 Task: Create a due date automation trigger when advanced on, 2 days after a card is due add fields without custom field "Resume" set to a number greater than 1 and lower than 10 at 11:00 AM.
Action: Mouse moved to (994, 294)
Screenshot: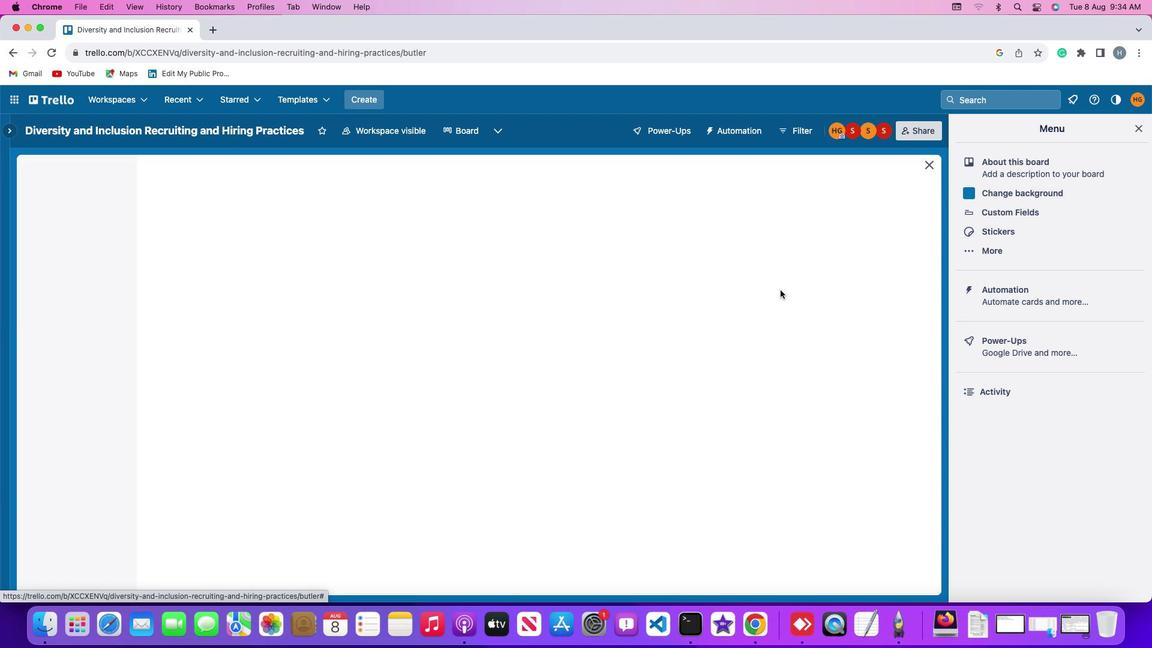 
Action: Mouse pressed left at (994, 294)
Screenshot: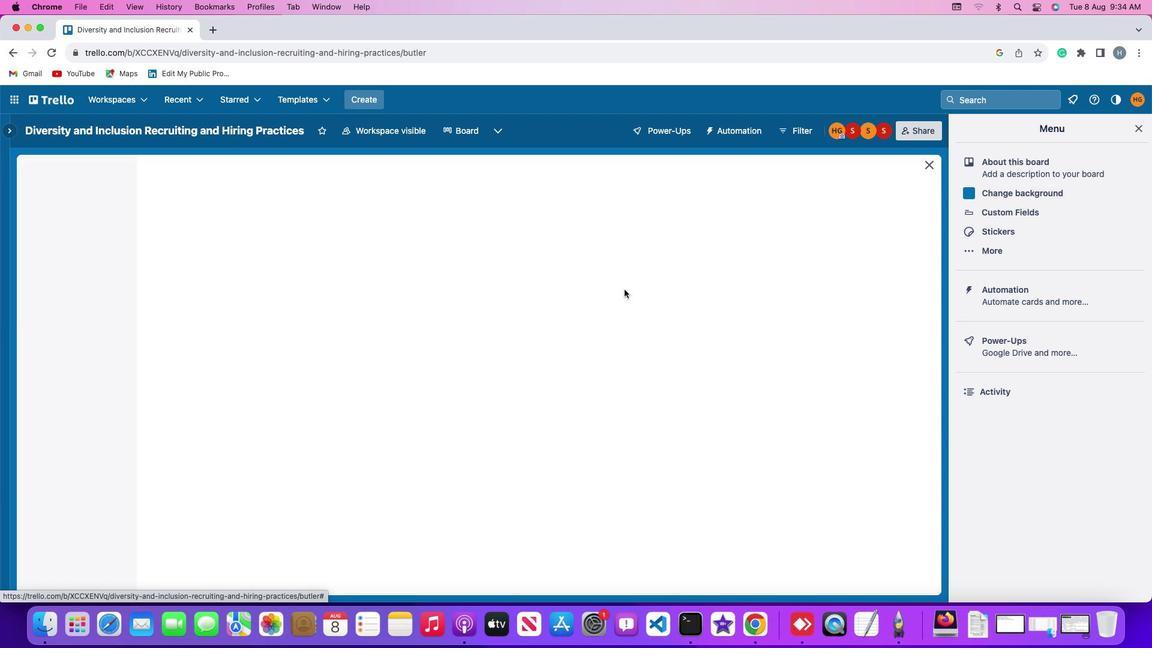 
Action: Mouse pressed left at (994, 294)
Screenshot: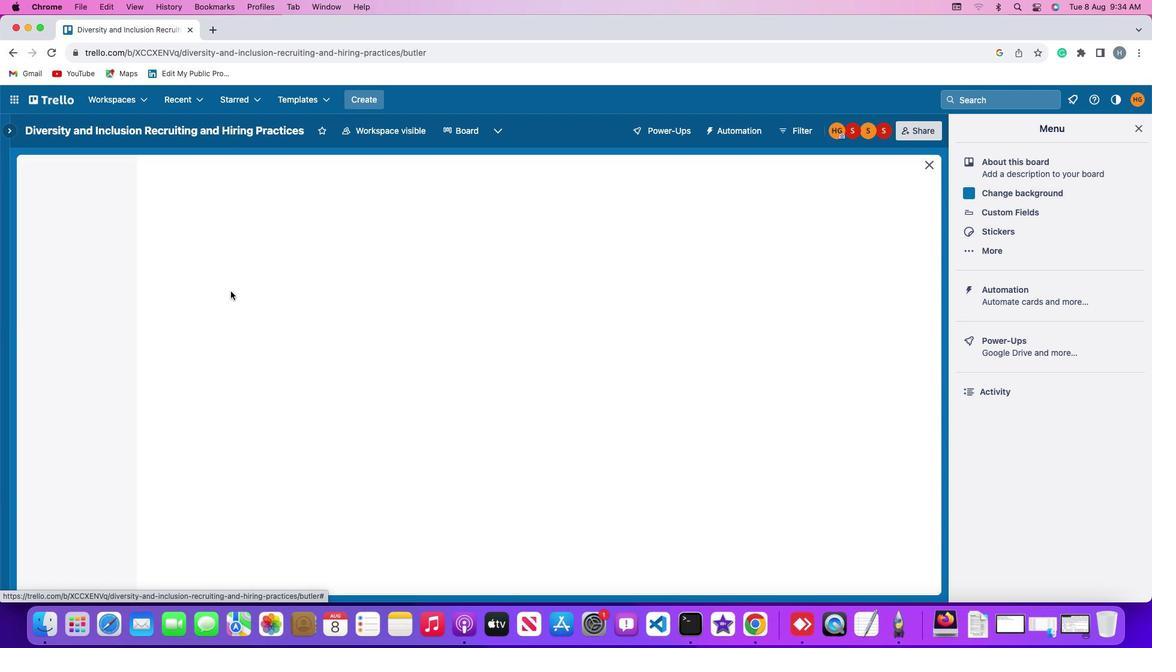
Action: Mouse moved to (78, 277)
Screenshot: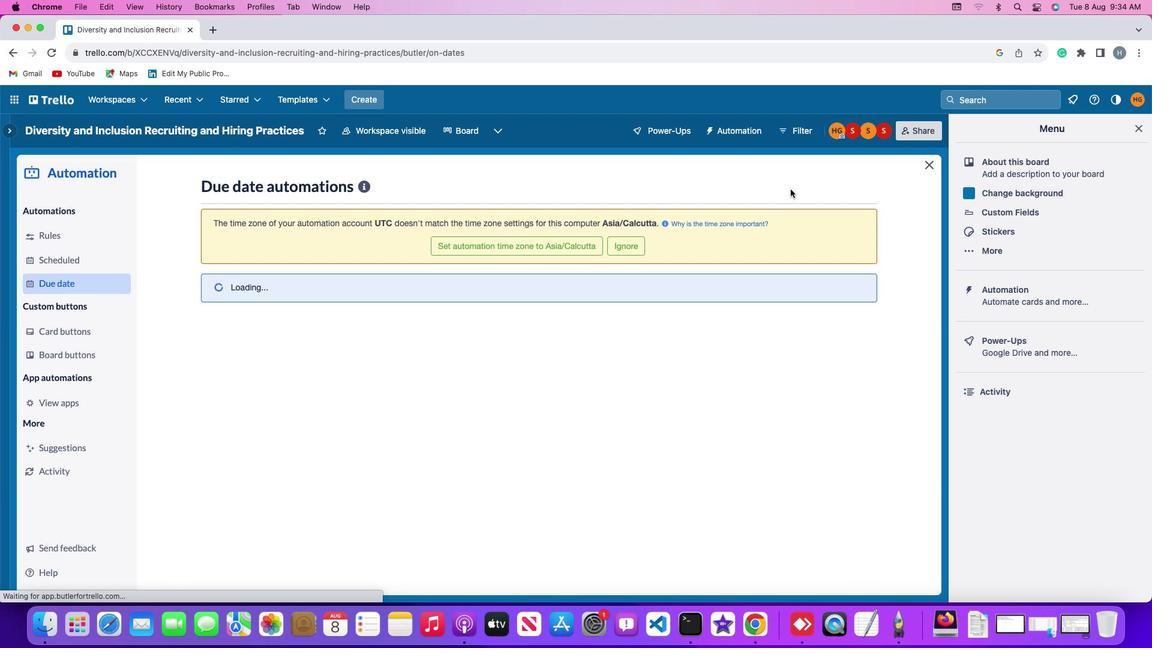 
Action: Mouse pressed left at (78, 277)
Screenshot: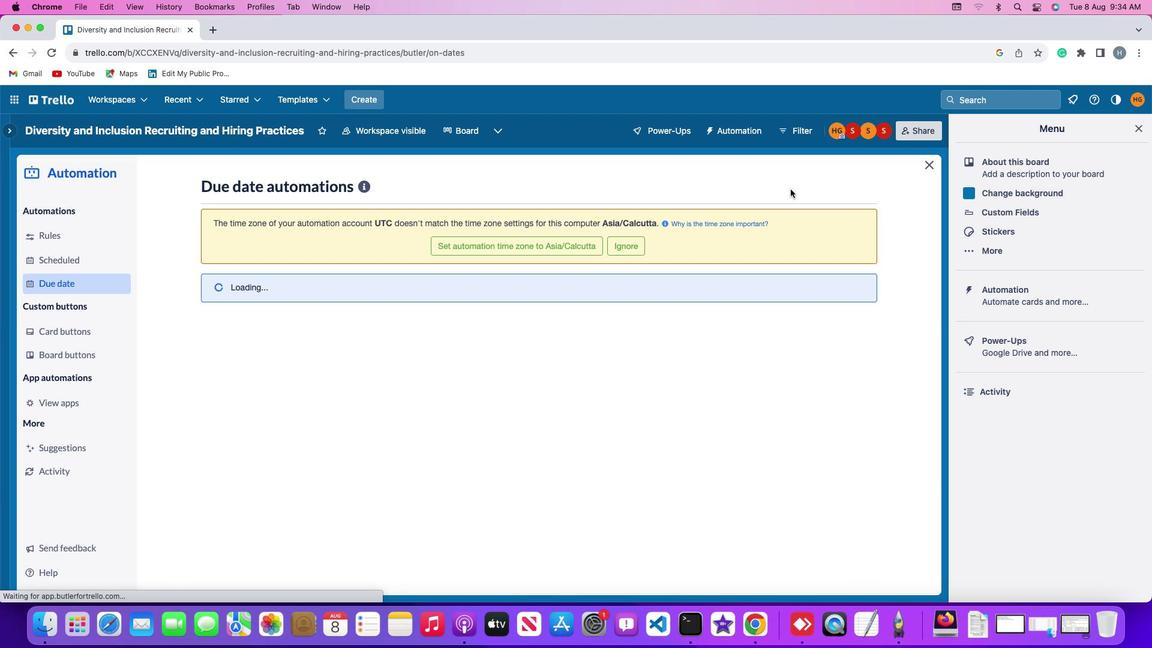 
Action: Mouse moved to (788, 181)
Screenshot: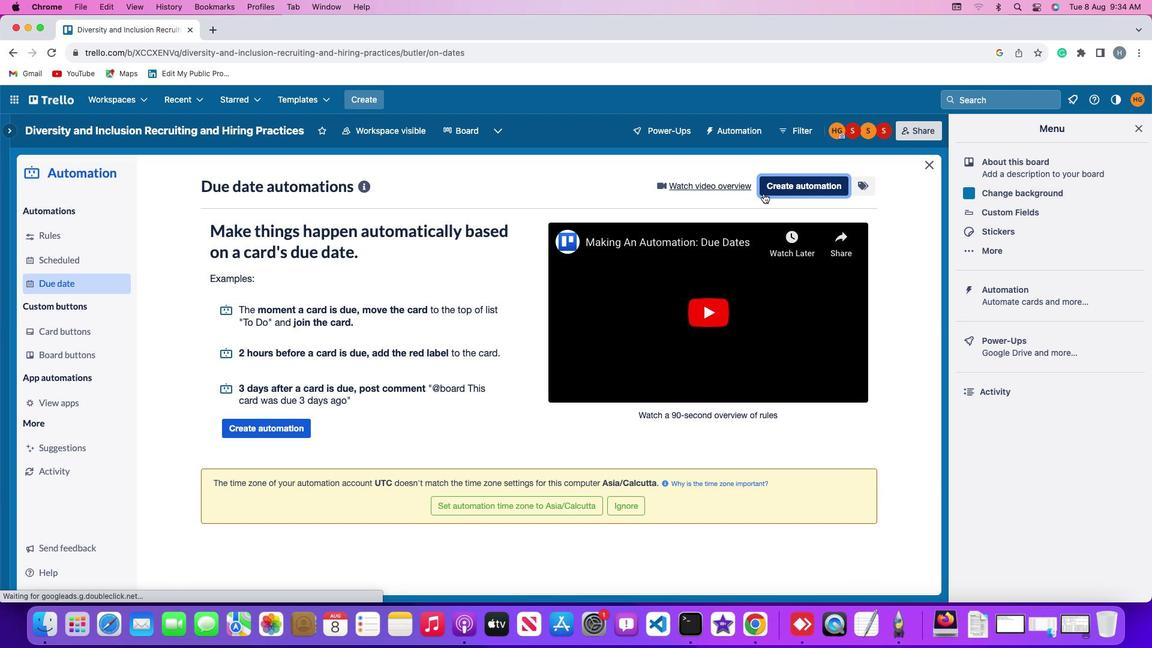 
Action: Mouse pressed left at (788, 181)
Screenshot: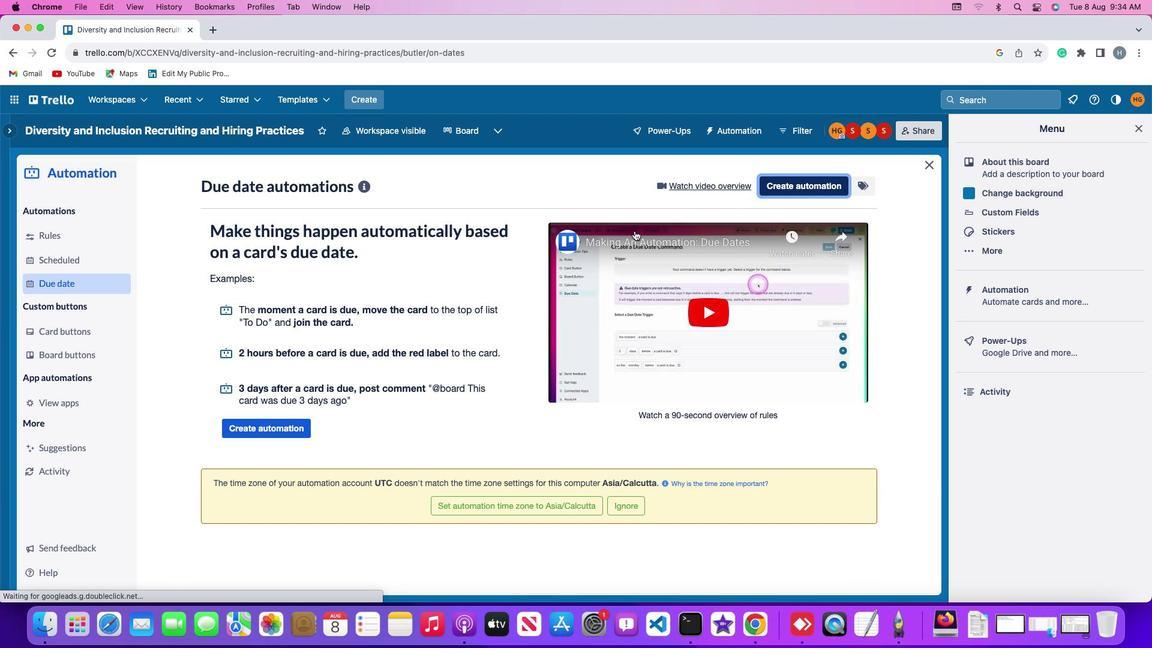 
Action: Mouse moved to (519, 291)
Screenshot: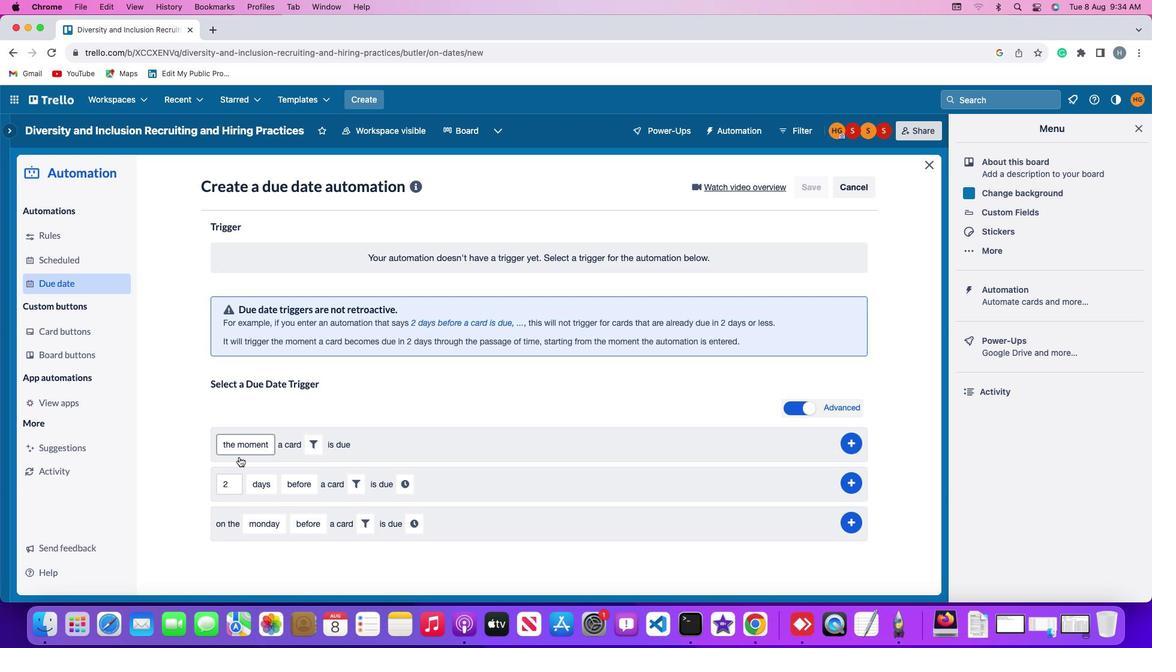 
Action: Mouse pressed left at (519, 291)
Screenshot: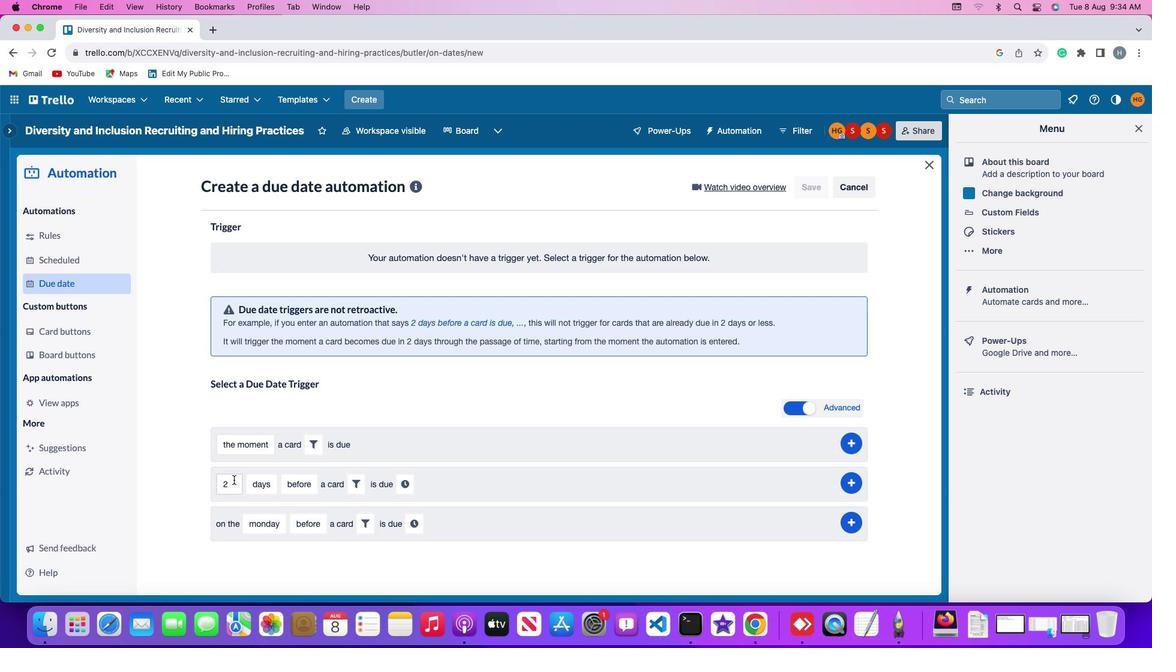 
Action: Mouse moved to (231, 480)
Screenshot: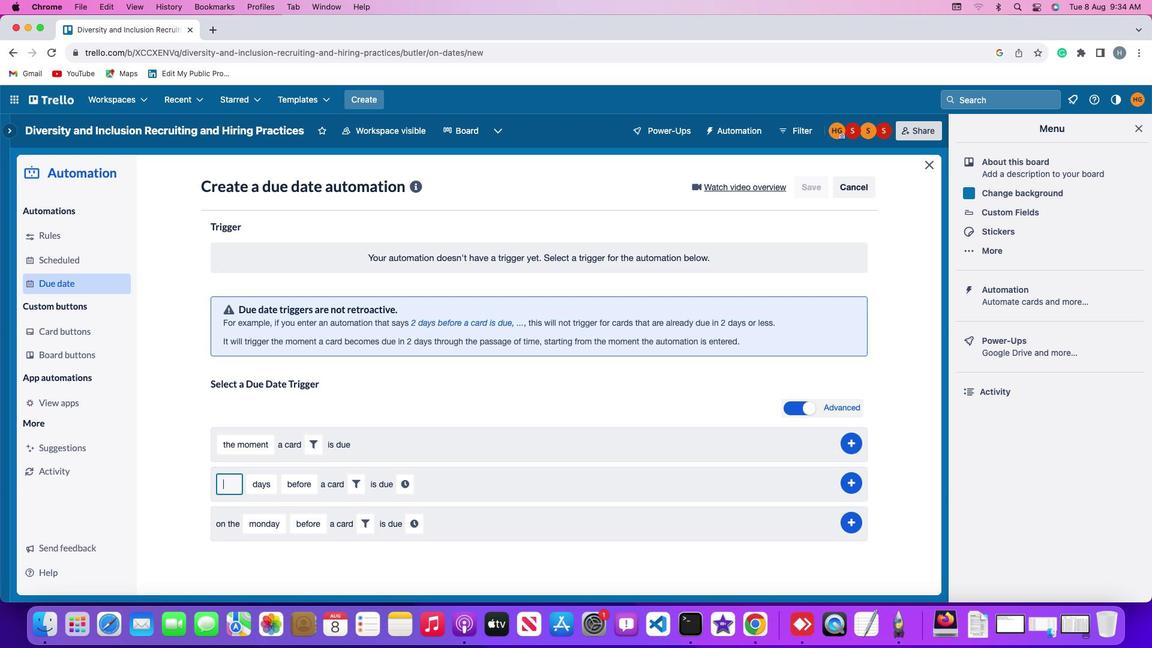 
Action: Mouse pressed left at (231, 480)
Screenshot: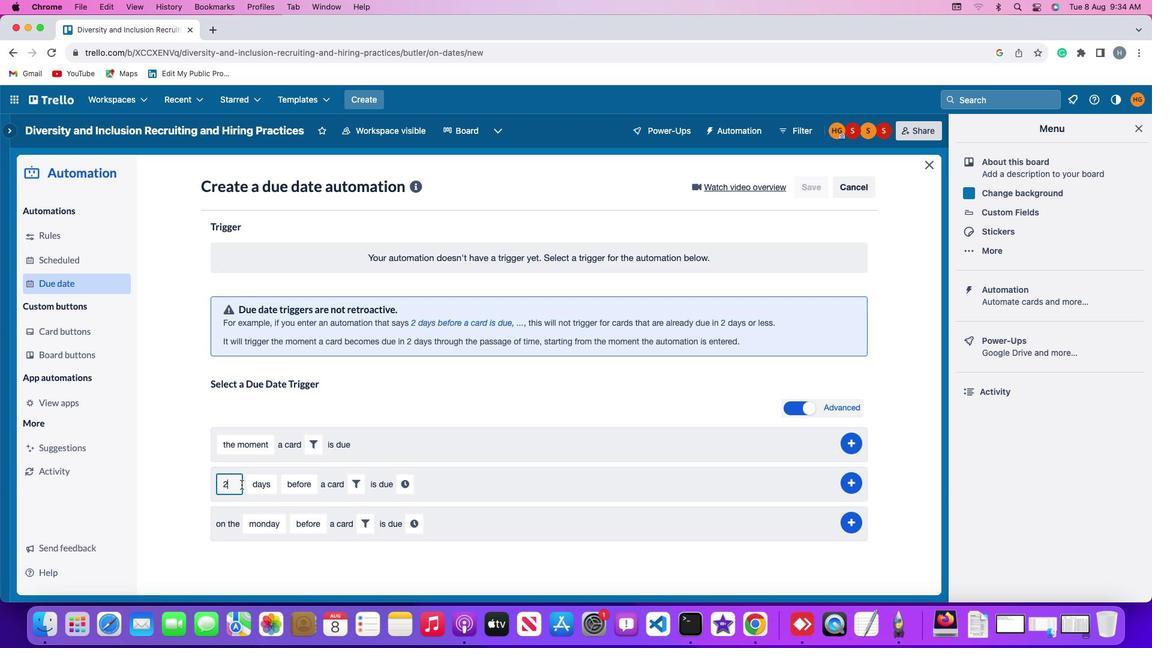 
Action: Mouse moved to (231, 480)
Screenshot: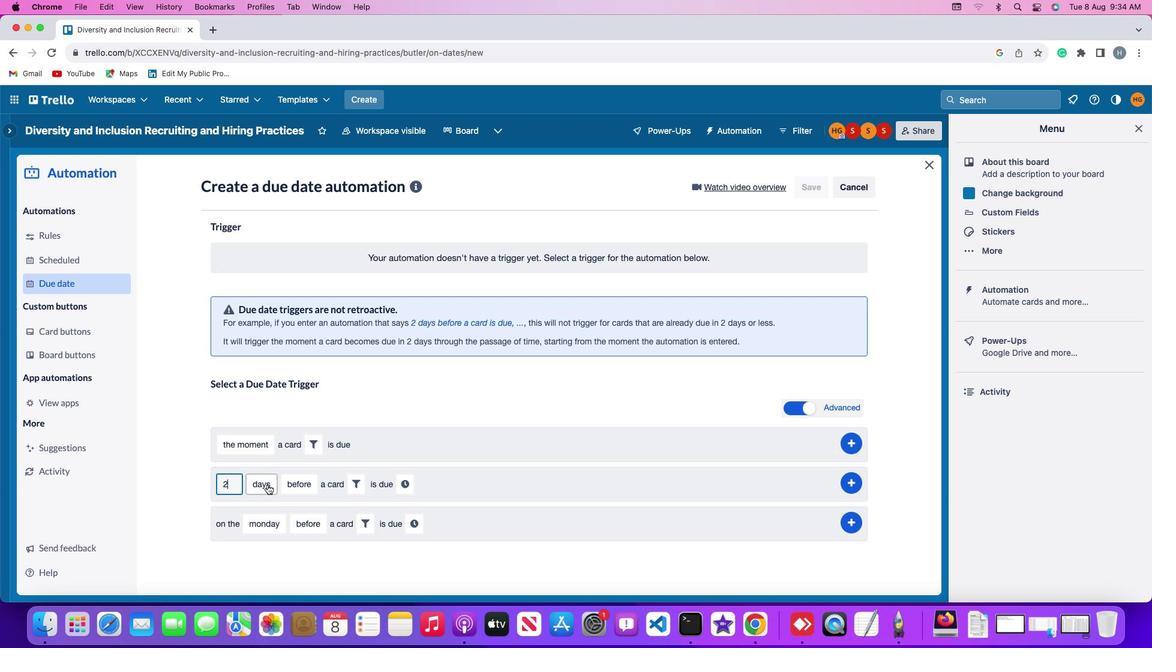 
Action: Key pressed Key.backspace'2'
Screenshot: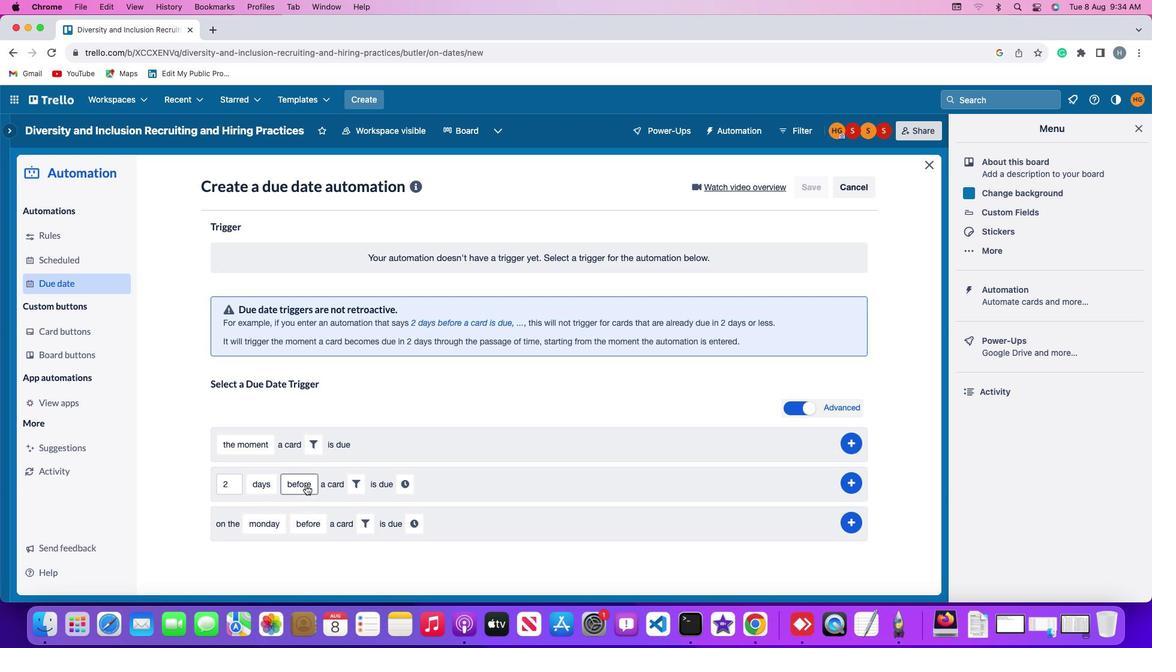 
Action: Mouse moved to (265, 481)
Screenshot: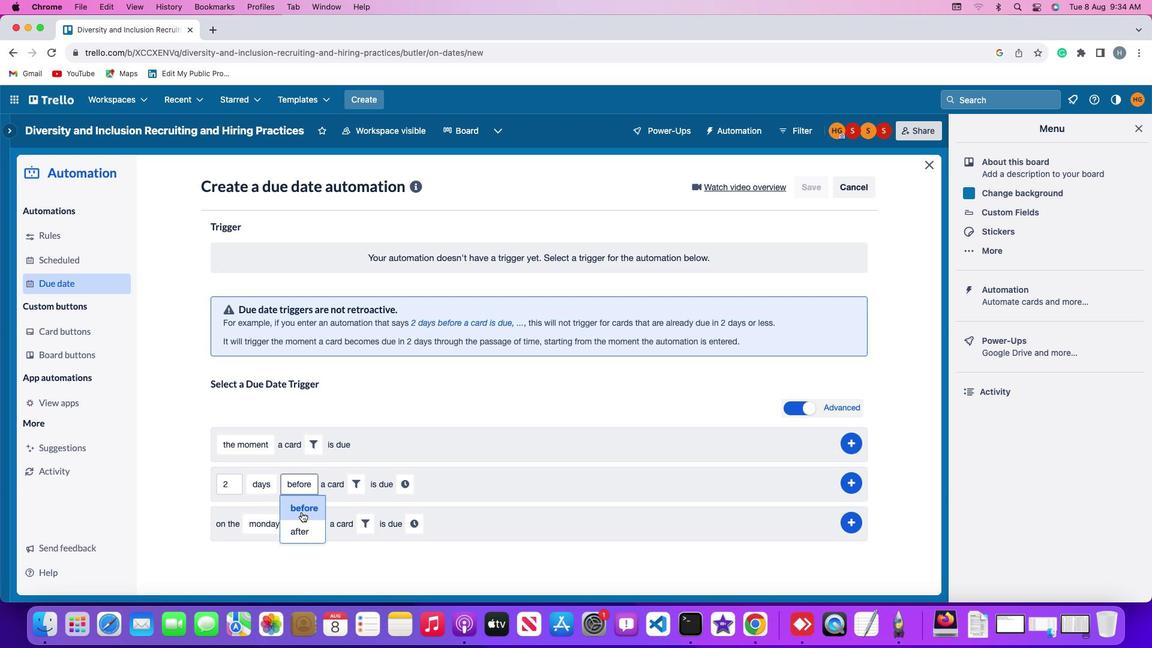 
Action: Mouse pressed left at (265, 481)
Screenshot: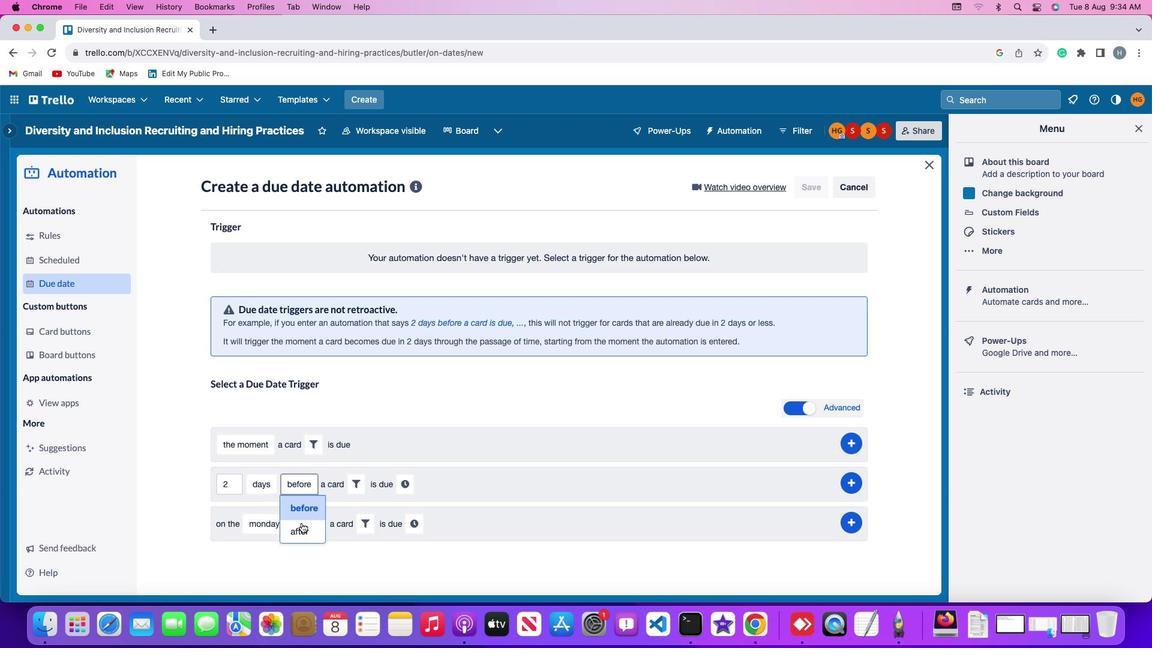 
Action: Mouse moved to (262, 503)
Screenshot: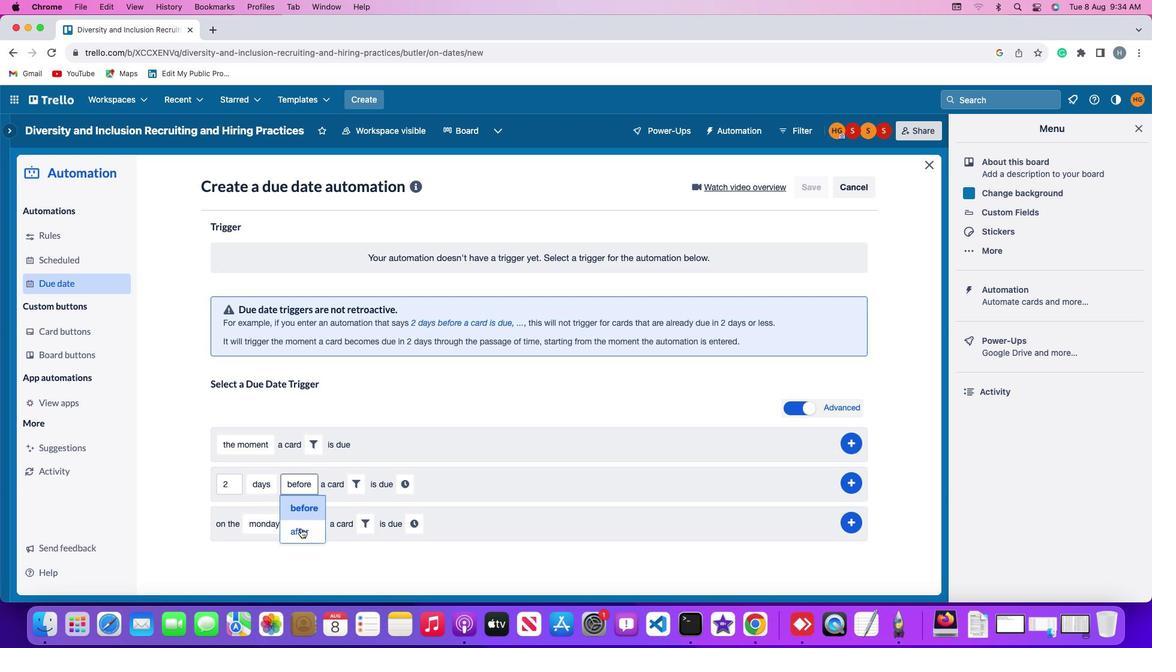
Action: Mouse pressed left at (262, 503)
Screenshot: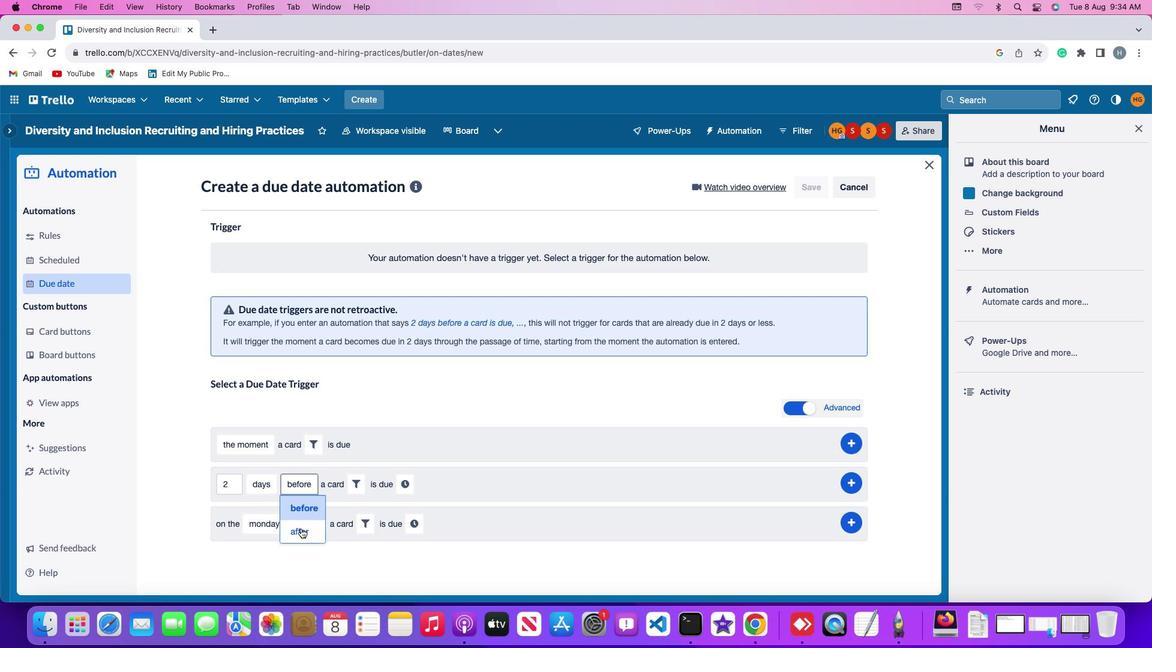 
Action: Mouse moved to (303, 482)
Screenshot: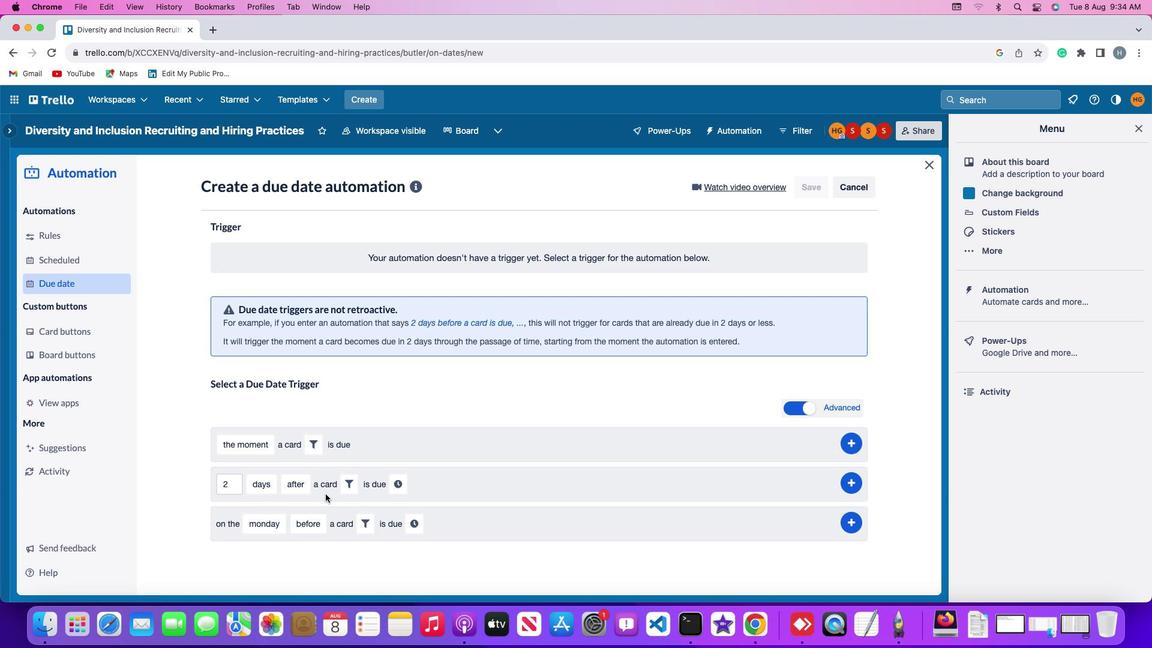 
Action: Mouse pressed left at (303, 482)
Screenshot: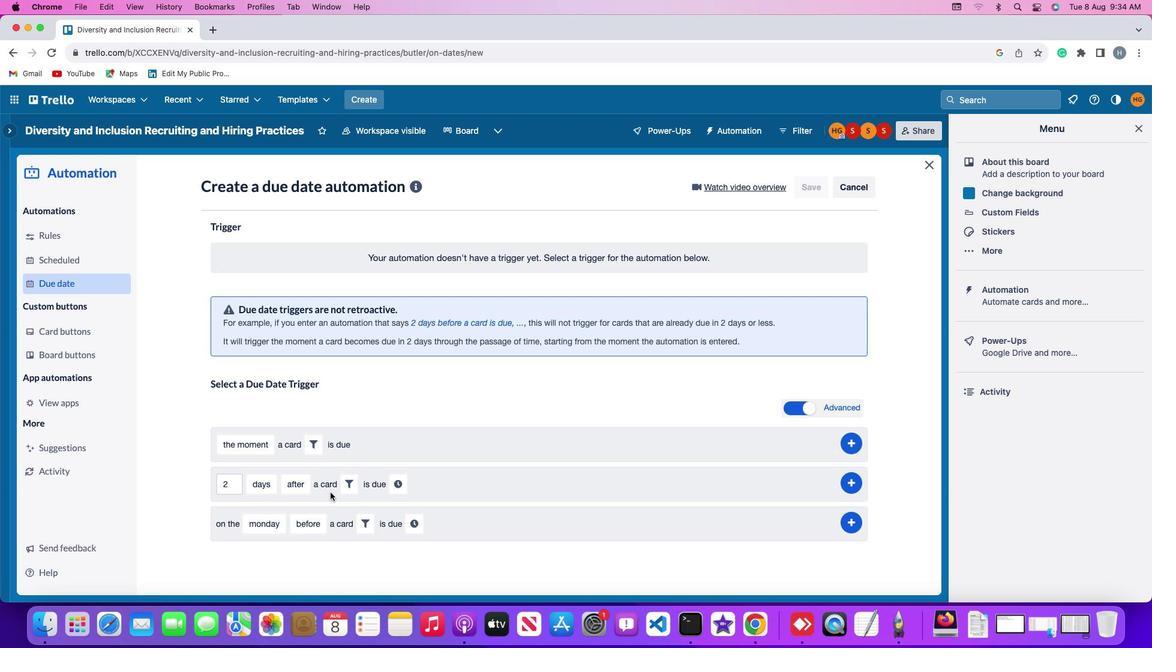 
Action: Mouse moved to (297, 525)
Screenshot: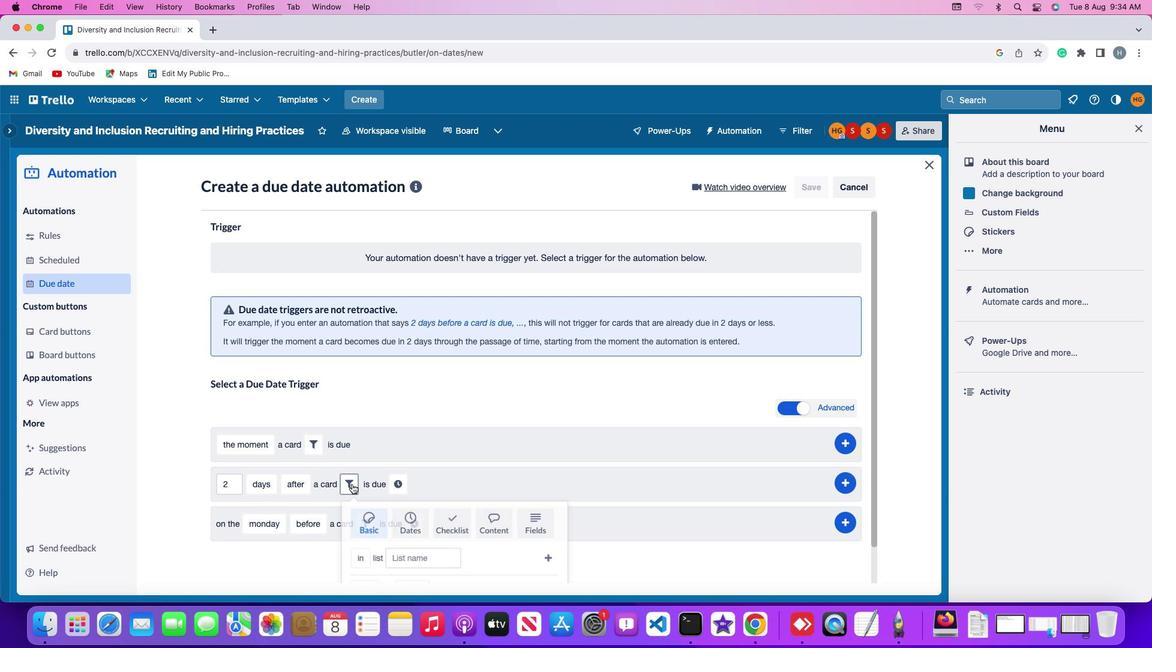 
Action: Mouse pressed left at (297, 525)
Screenshot: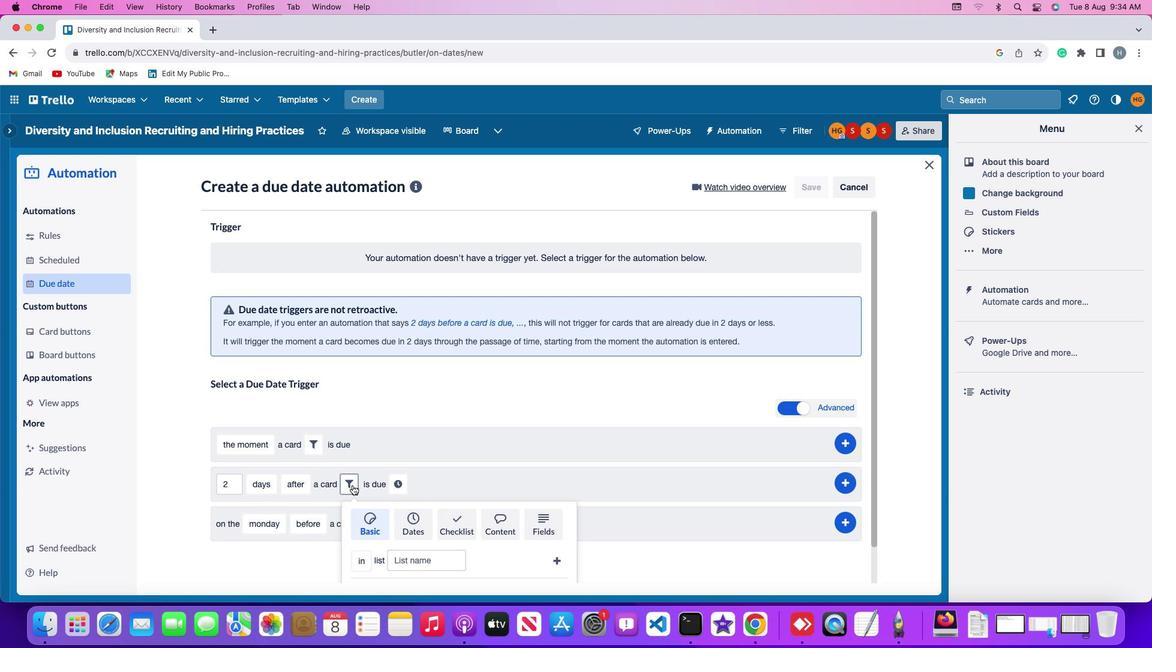 
Action: Mouse moved to (348, 481)
Screenshot: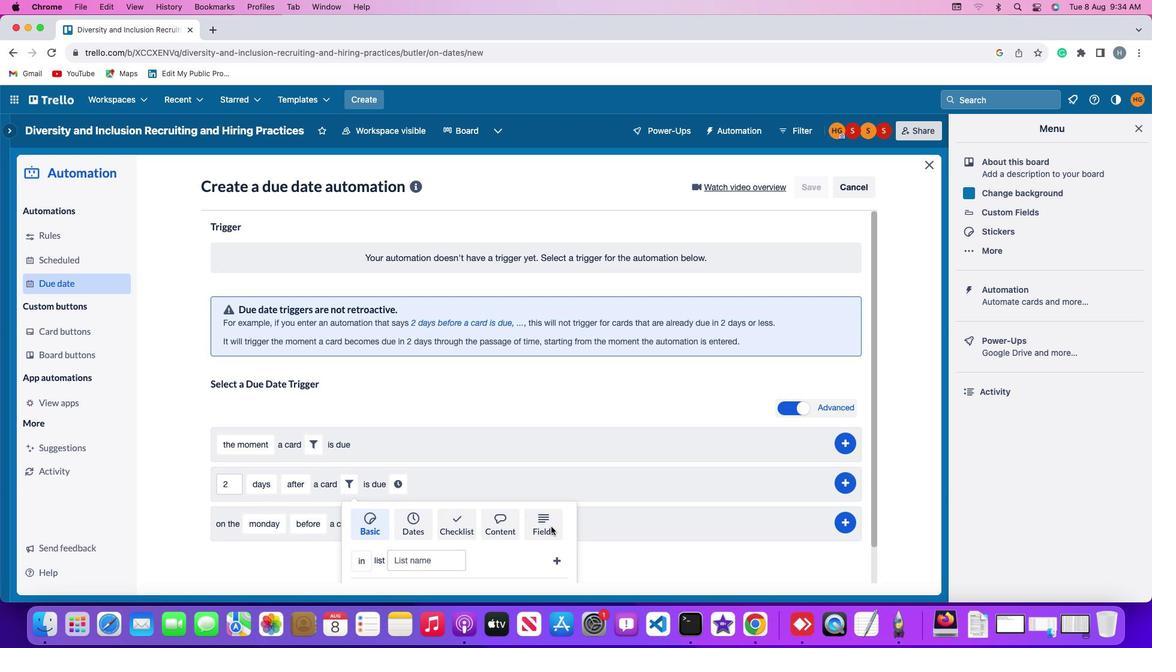 
Action: Mouse pressed left at (348, 481)
Screenshot: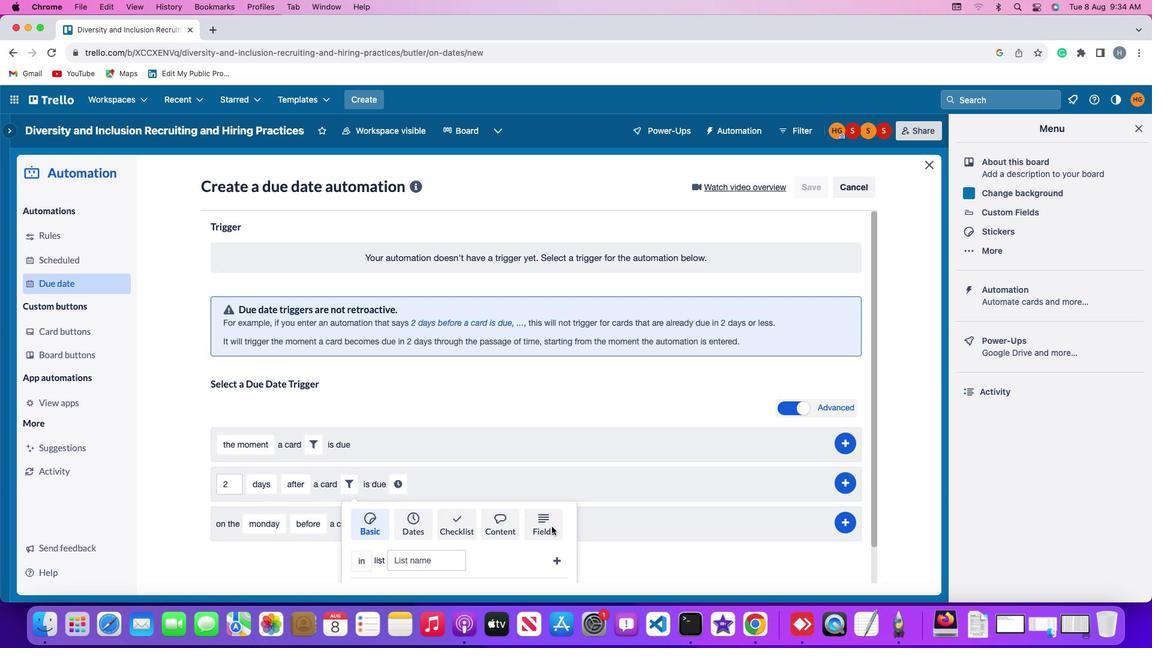 
Action: Mouse moved to (548, 524)
Screenshot: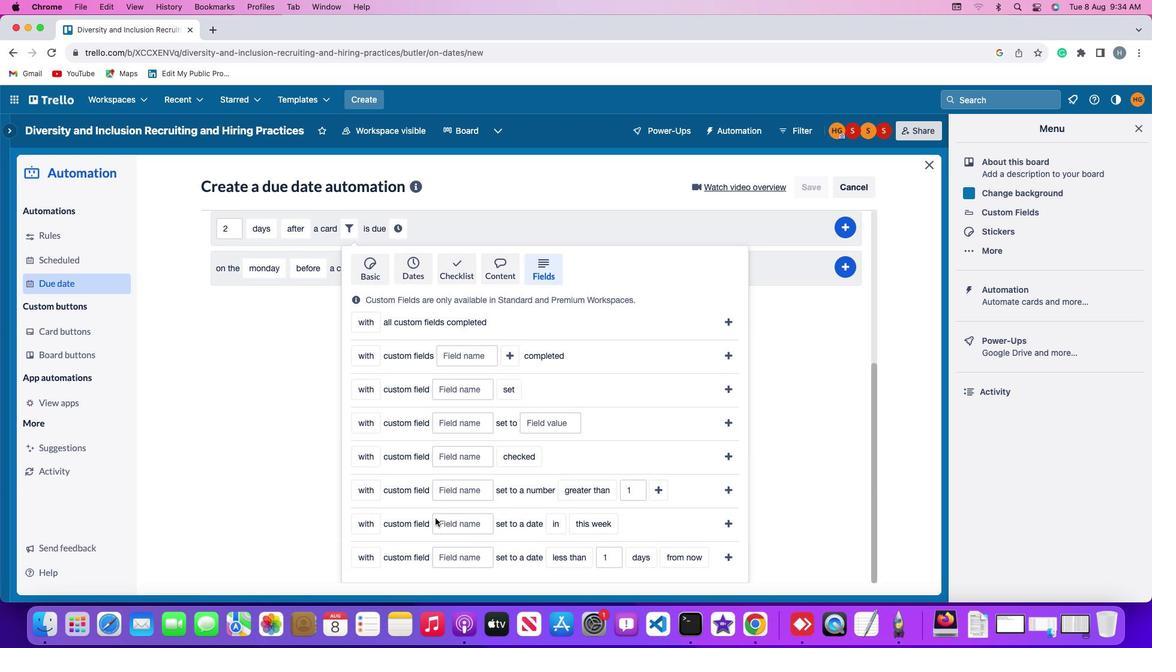 
Action: Mouse pressed left at (548, 524)
Screenshot: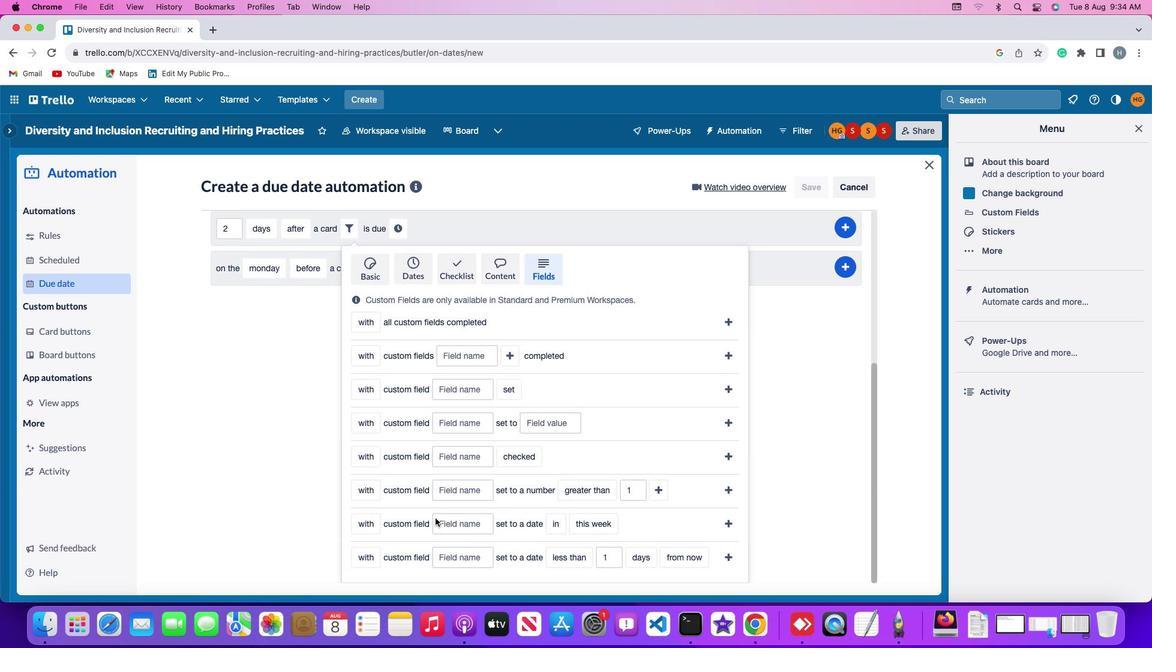 
Action: Mouse moved to (432, 516)
Screenshot: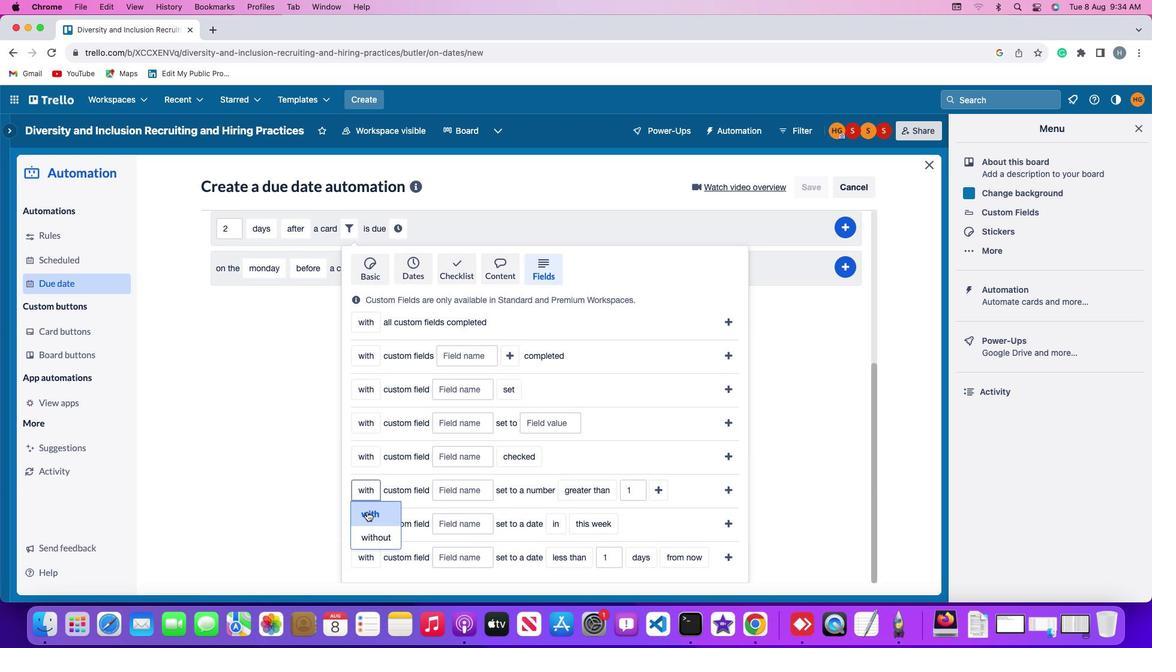 
Action: Mouse scrolled (432, 516) with delta (-2, -3)
Screenshot: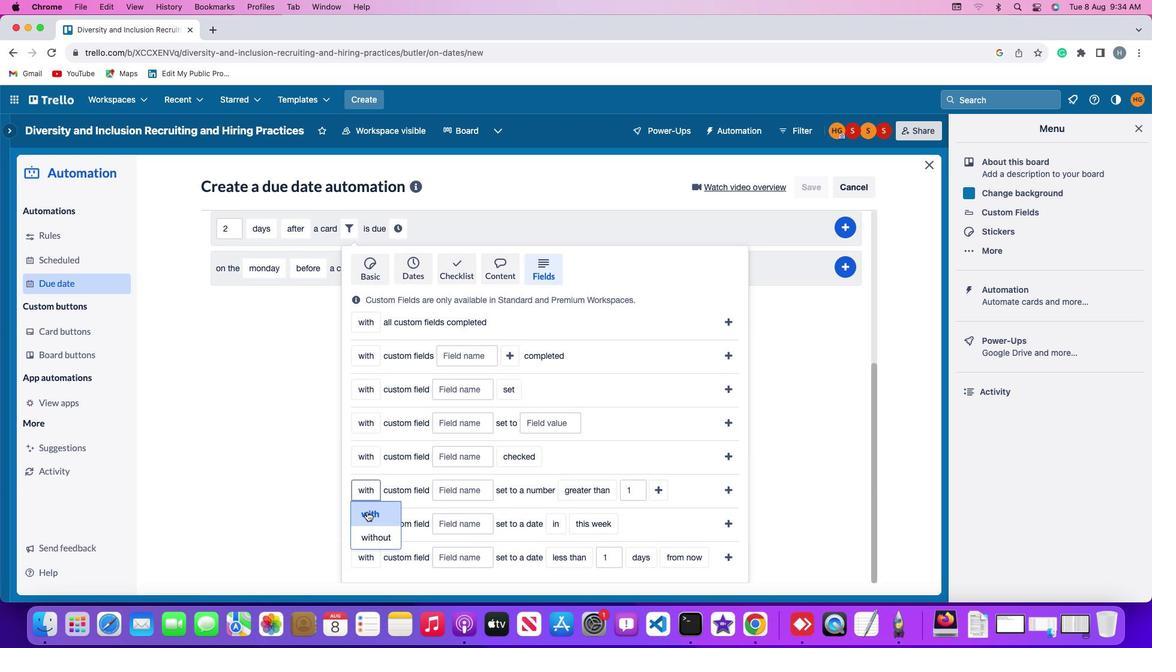 
Action: Mouse moved to (432, 515)
Screenshot: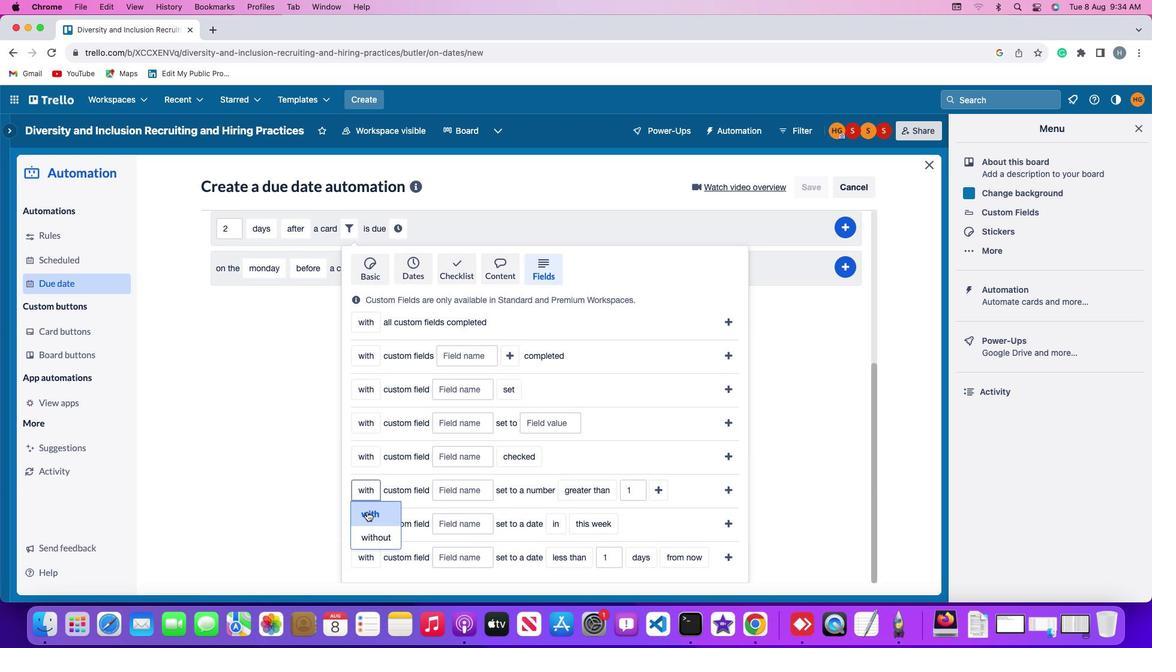 
Action: Mouse scrolled (432, 515) with delta (-2, -3)
Screenshot: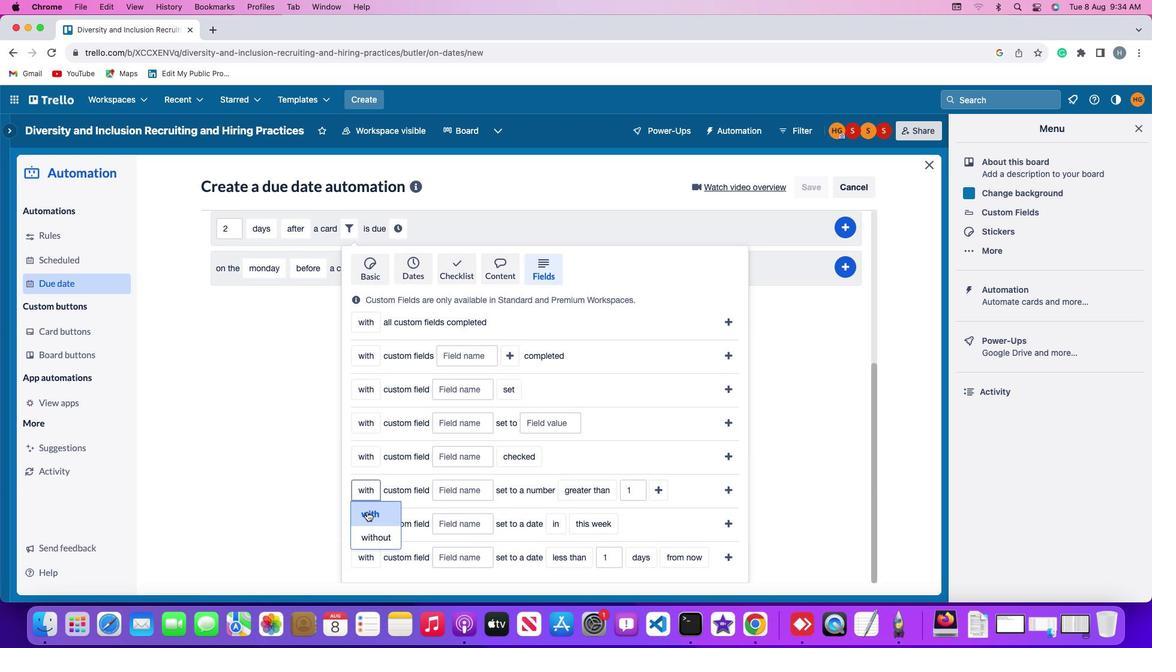 
Action: Mouse scrolled (432, 515) with delta (-2, -4)
Screenshot: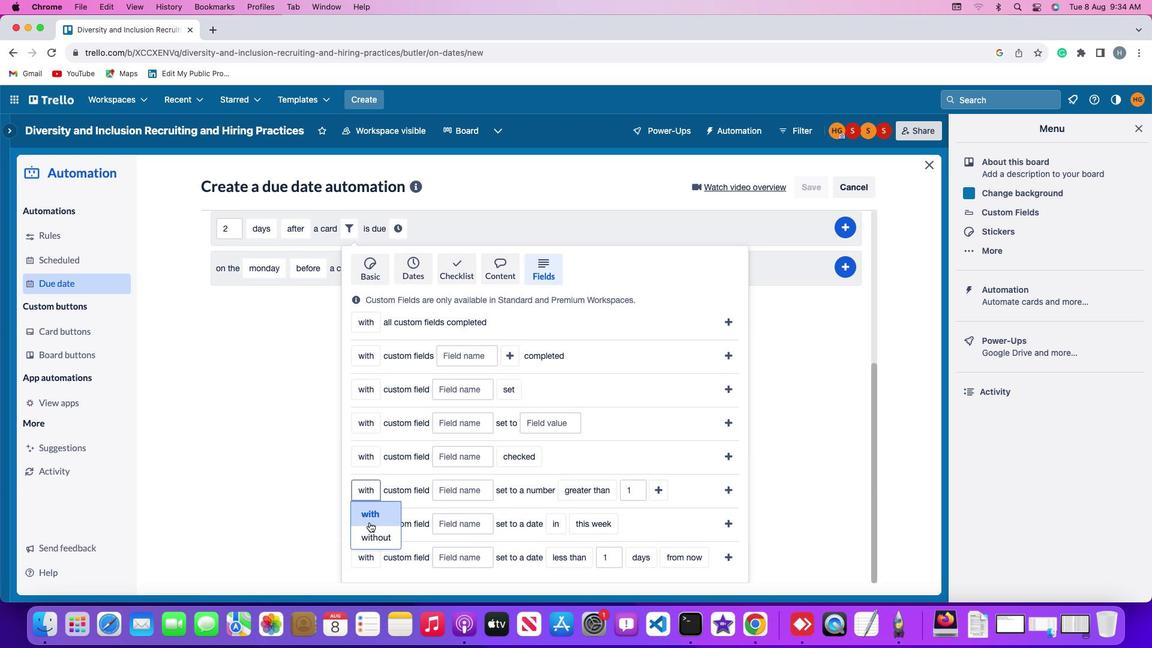 
Action: Mouse scrolled (432, 515) with delta (-2, -5)
Screenshot: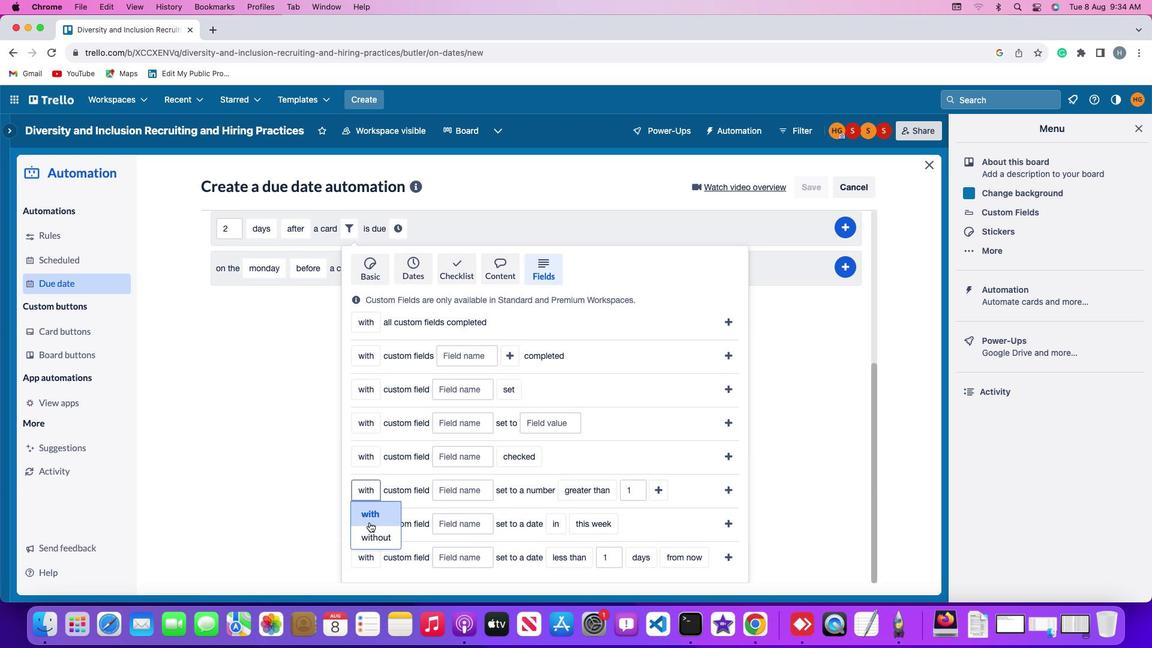
Action: Mouse scrolled (432, 515) with delta (-2, -5)
Screenshot: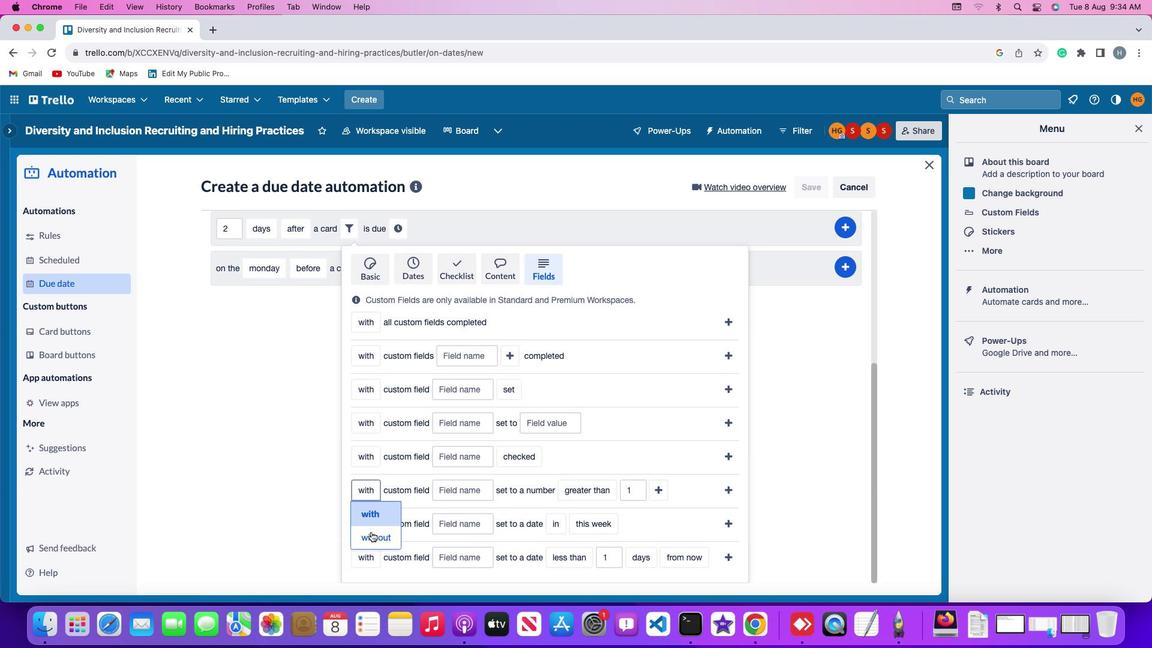 
Action: Mouse scrolled (432, 515) with delta (-2, -3)
Screenshot: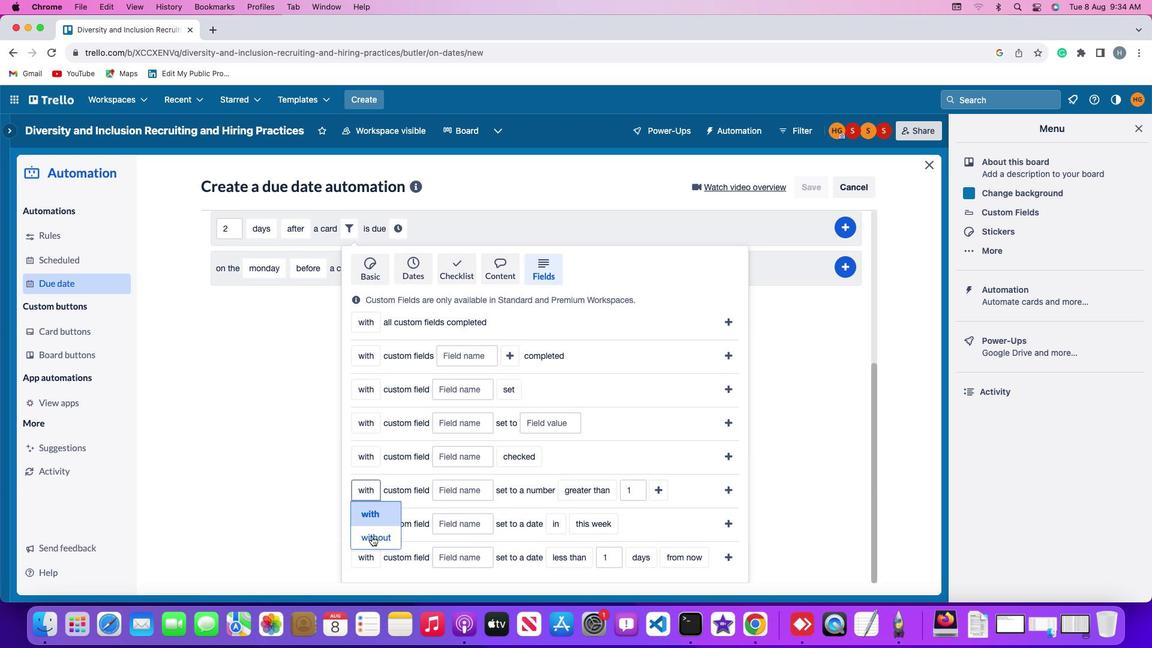 
Action: Mouse scrolled (432, 515) with delta (-2, -3)
Screenshot: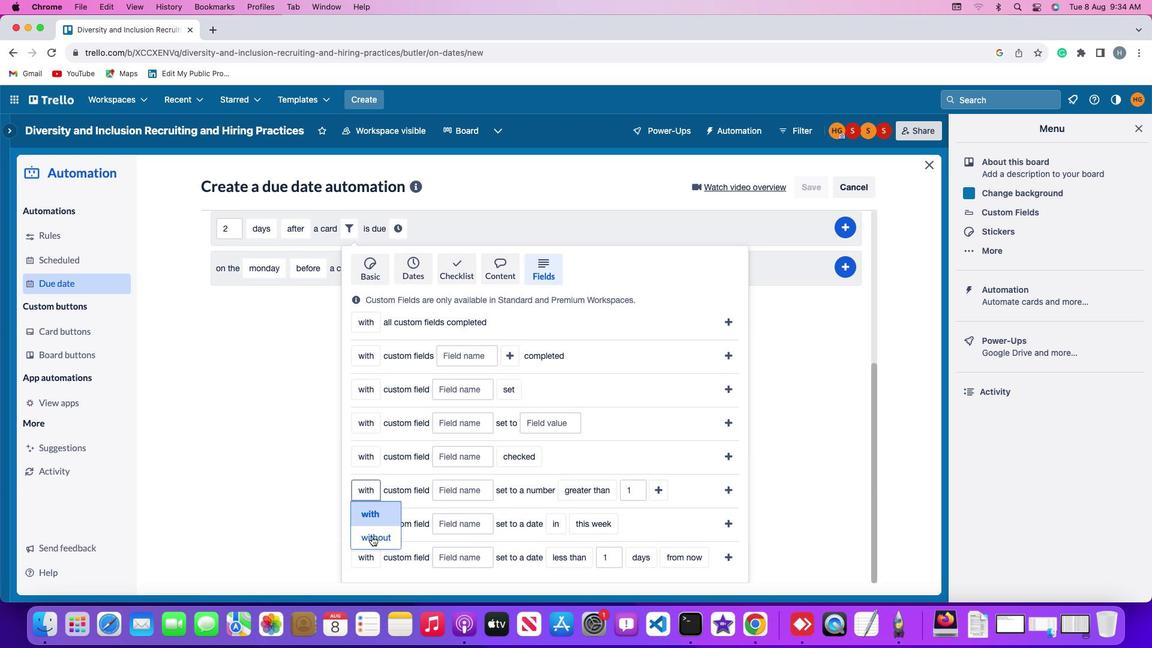 
Action: Mouse scrolled (432, 515) with delta (-2, -3)
Screenshot: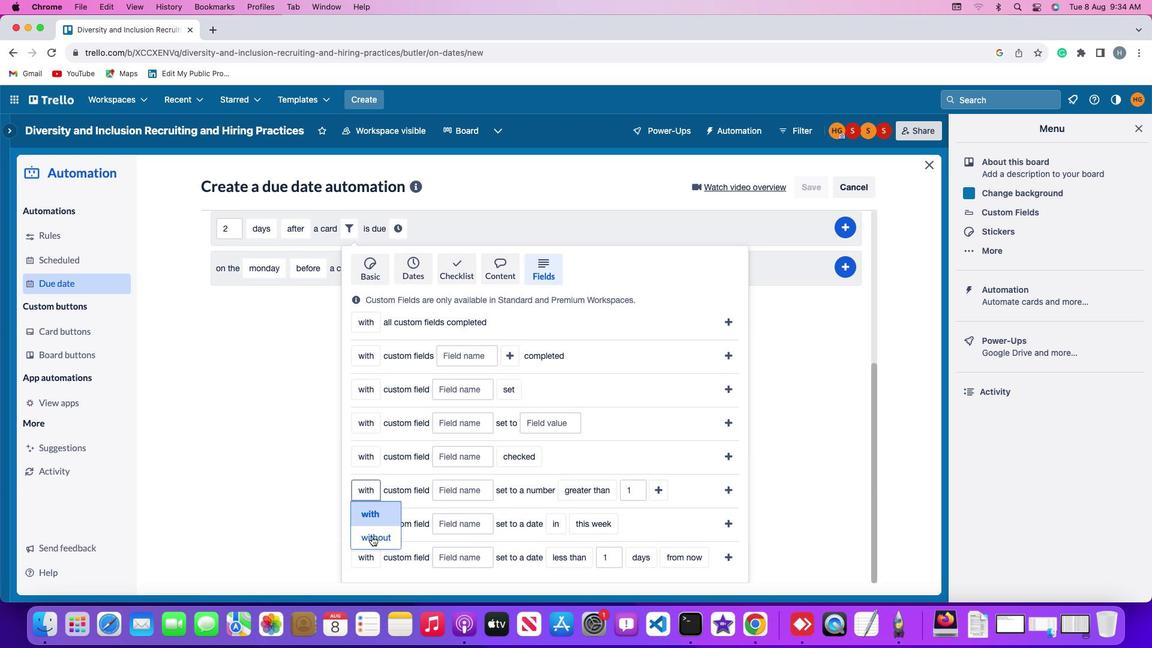 
Action: Mouse moved to (361, 491)
Screenshot: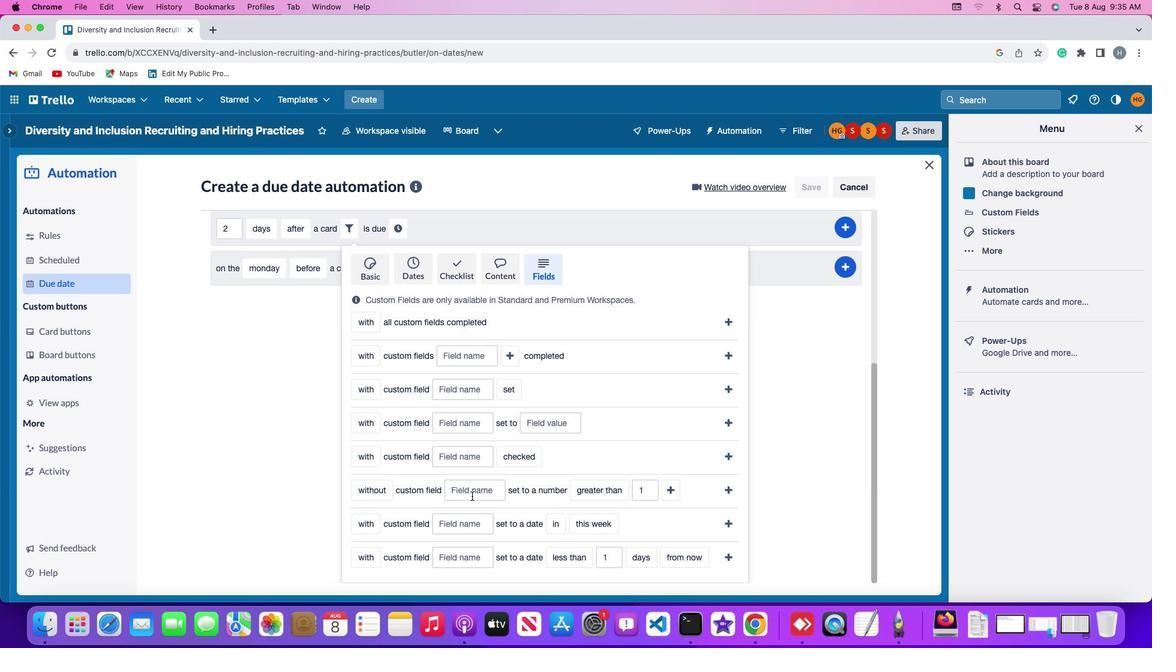 
Action: Mouse pressed left at (361, 491)
Screenshot: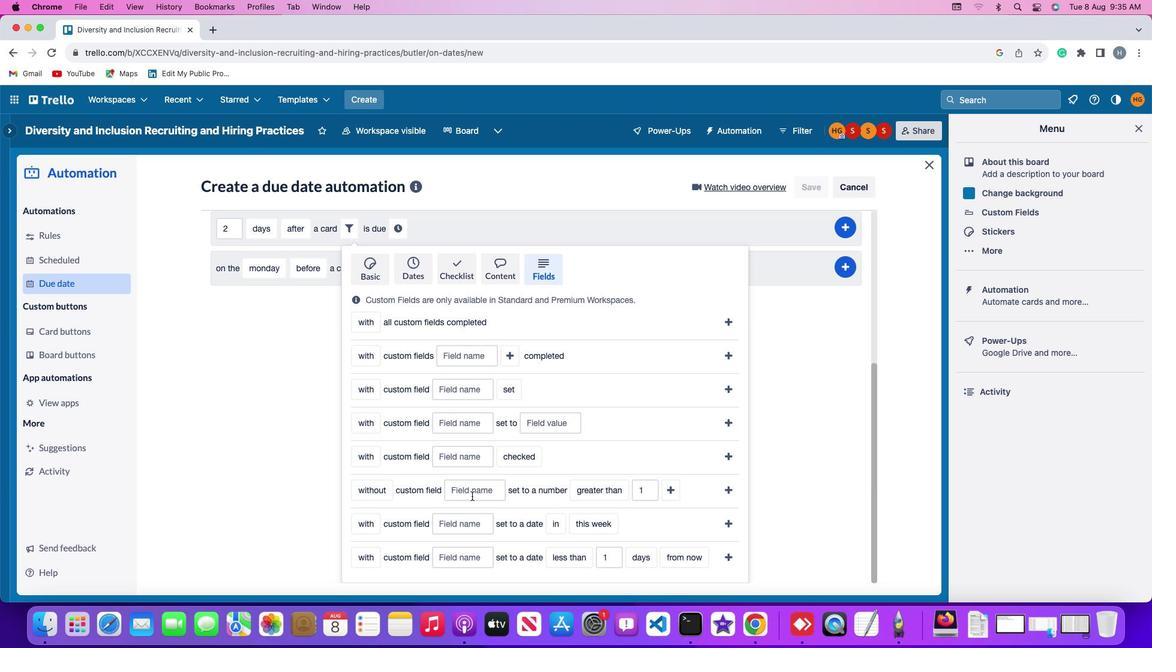 
Action: Mouse moved to (368, 533)
Screenshot: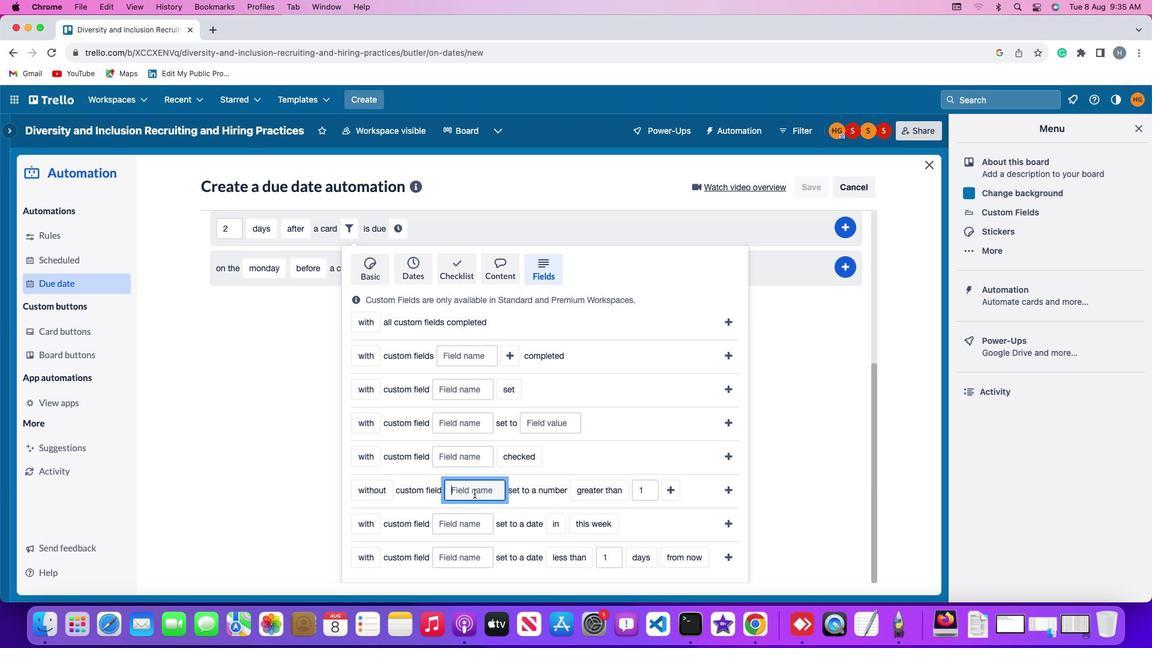
Action: Mouse pressed left at (368, 533)
Screenshot: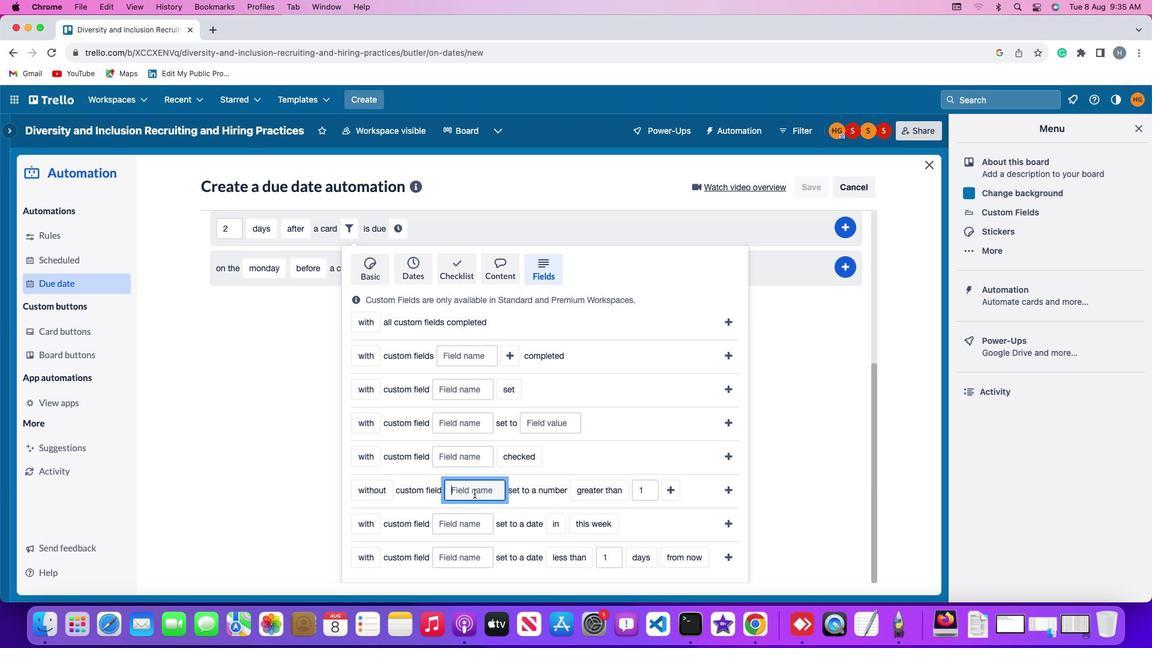 
Action: Mouse moved to (470, 492)
Screenshot: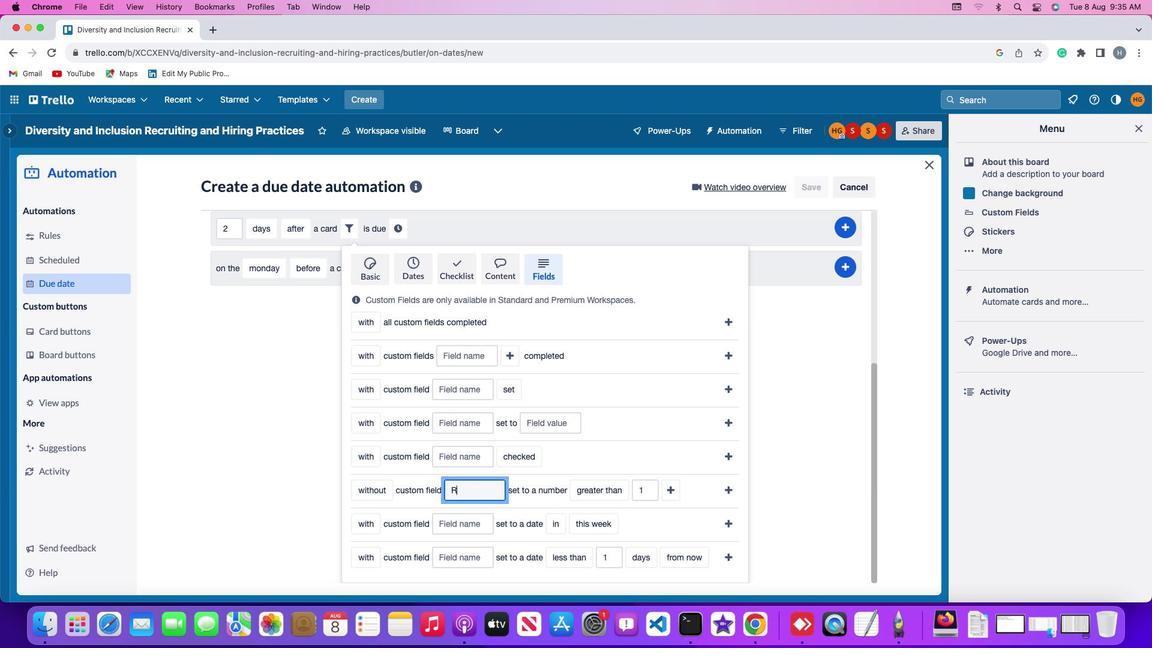 
Action: Mouse pressed left at (470, 492)
Screenshot: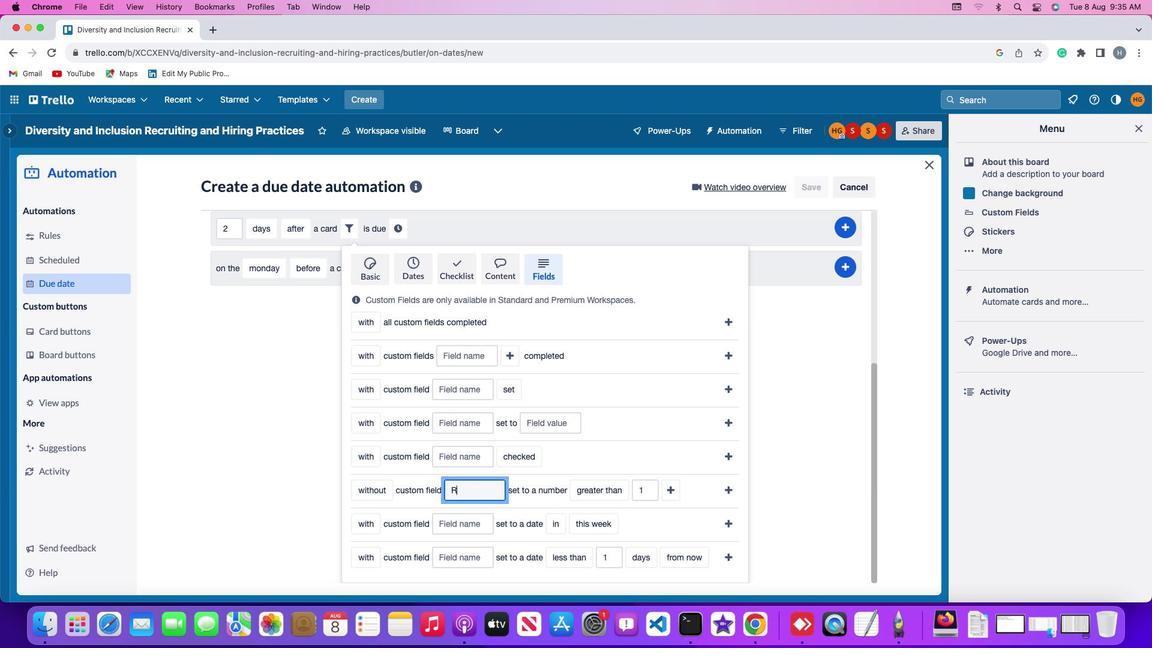 
Action: Mouse moved to (471, 491)
Screenshot: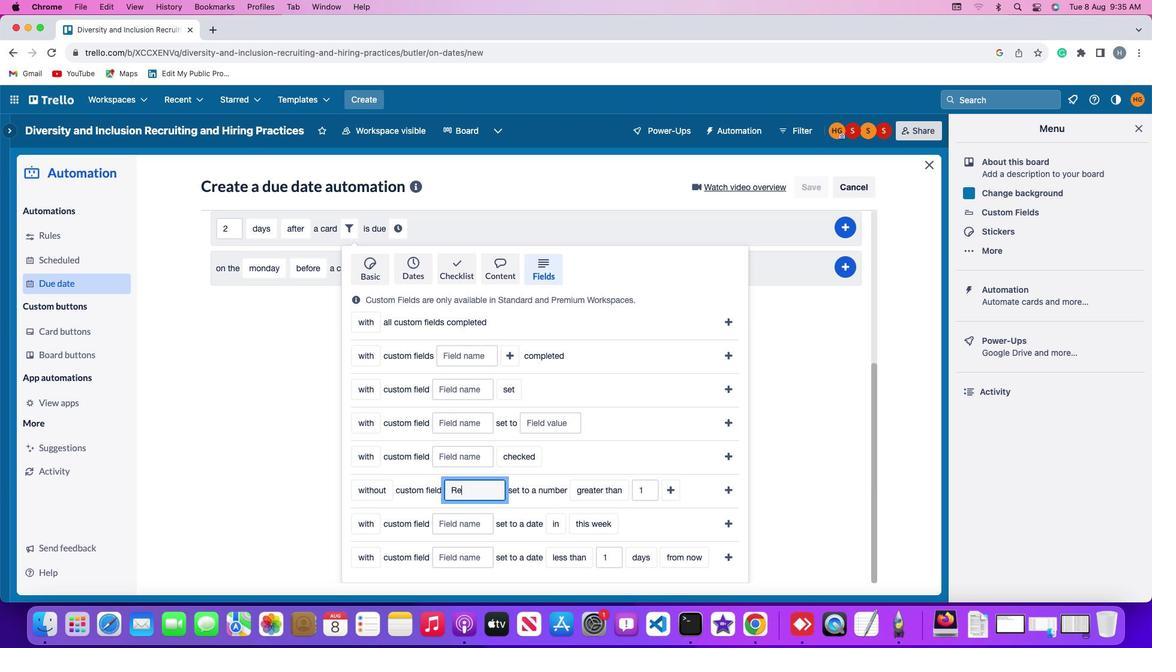 
Action: Key pressed Key.shift'R''e''s''u''m''e'
Screenshot: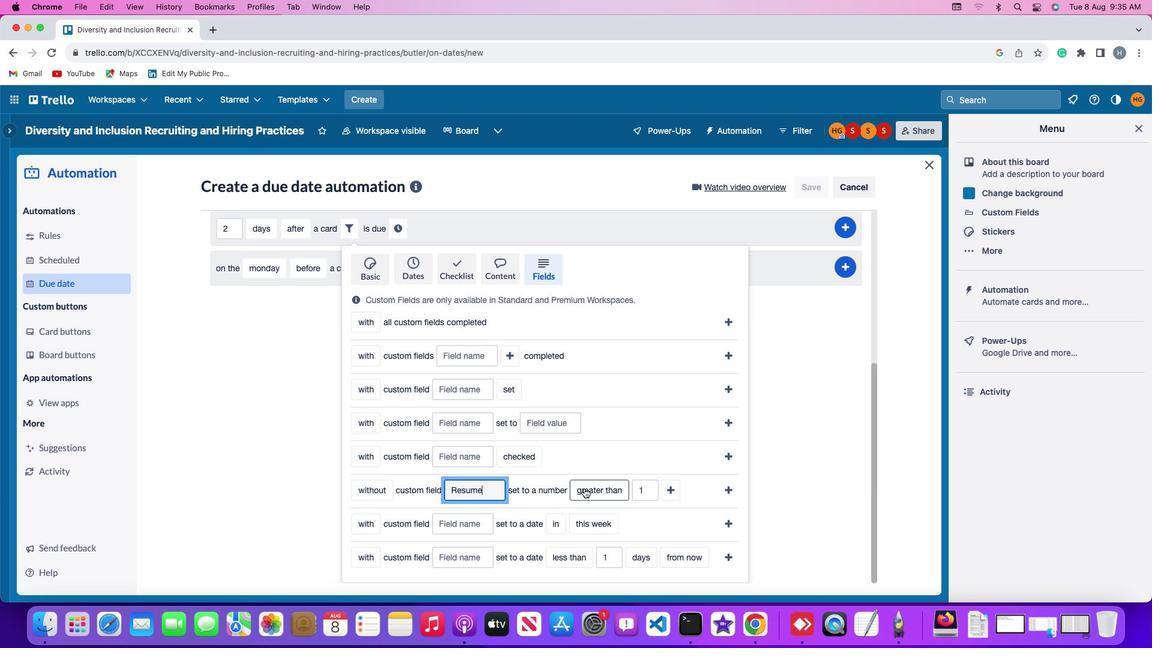 
Action: Mouse moved to (581, 485)
Screenshot: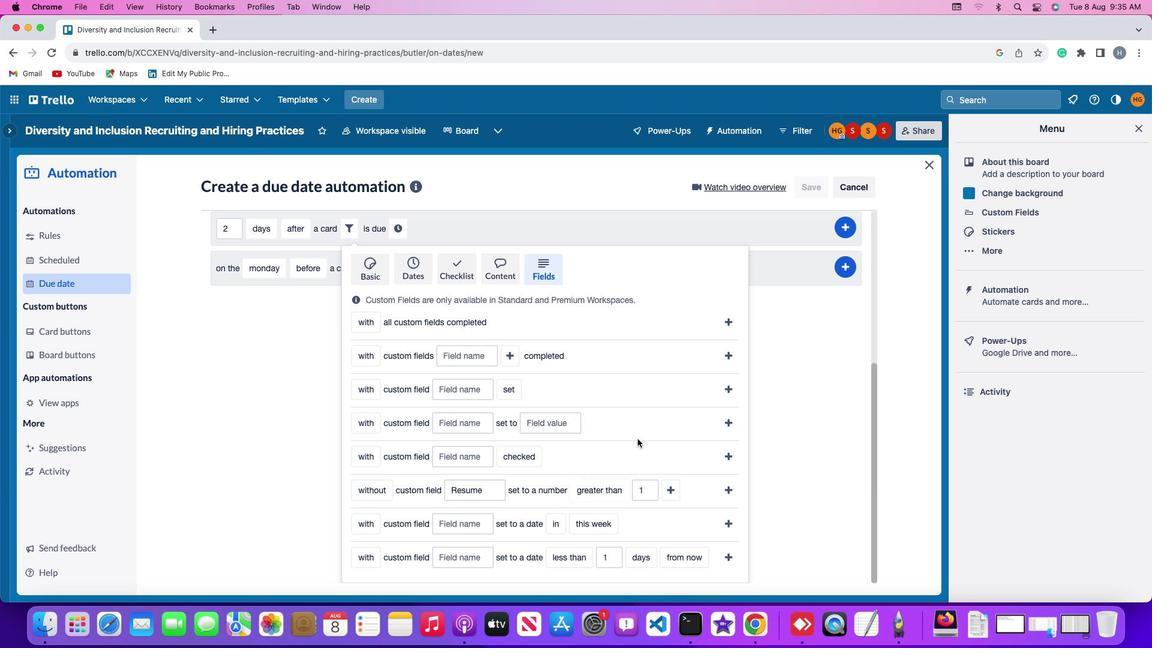 
Action: Mouse pressed left at (581, 485)
Screenshot: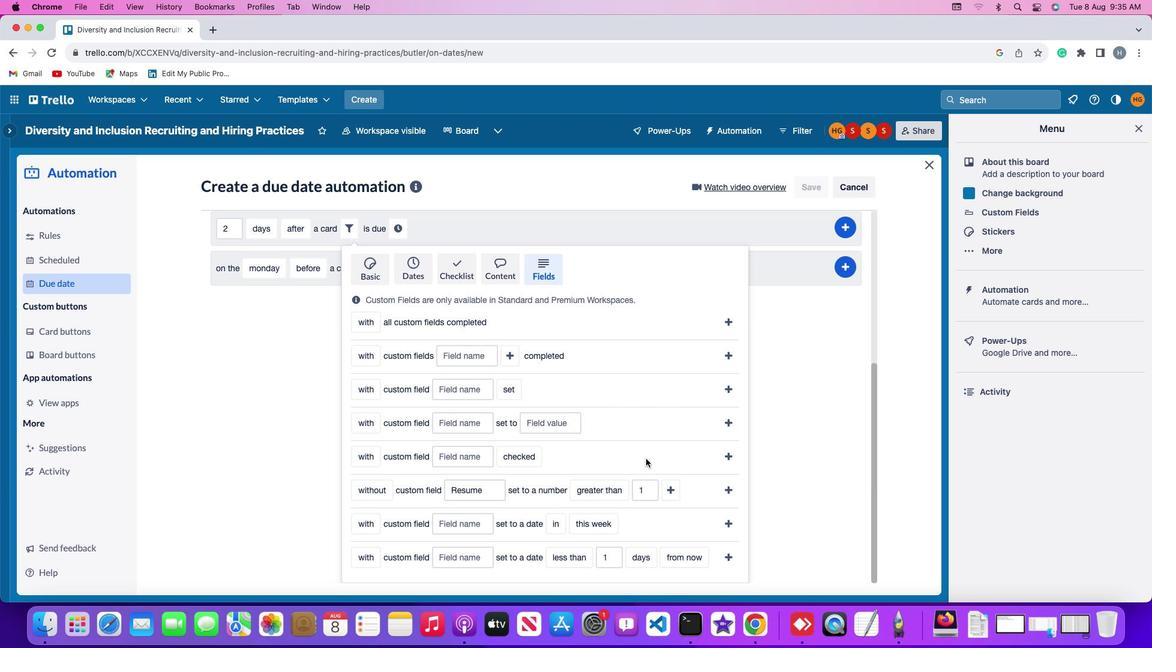 
Action: Mouse moved to (602, 391)
Screenshot: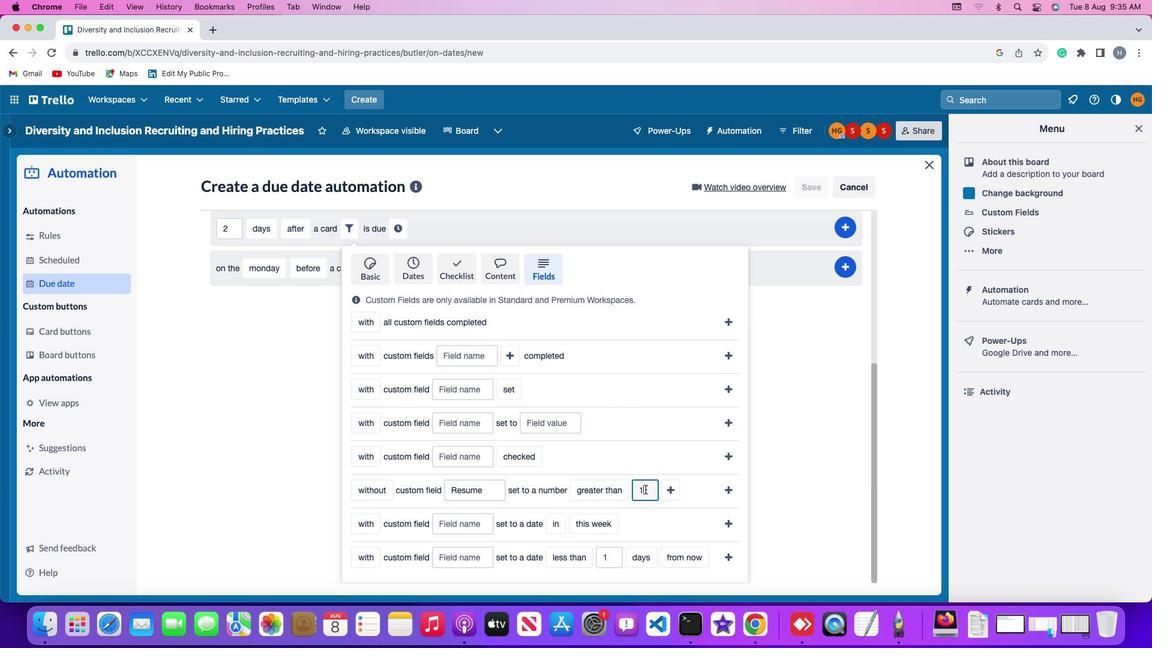 
Action: Mouse pressed left at (602, 391)
Screenshot: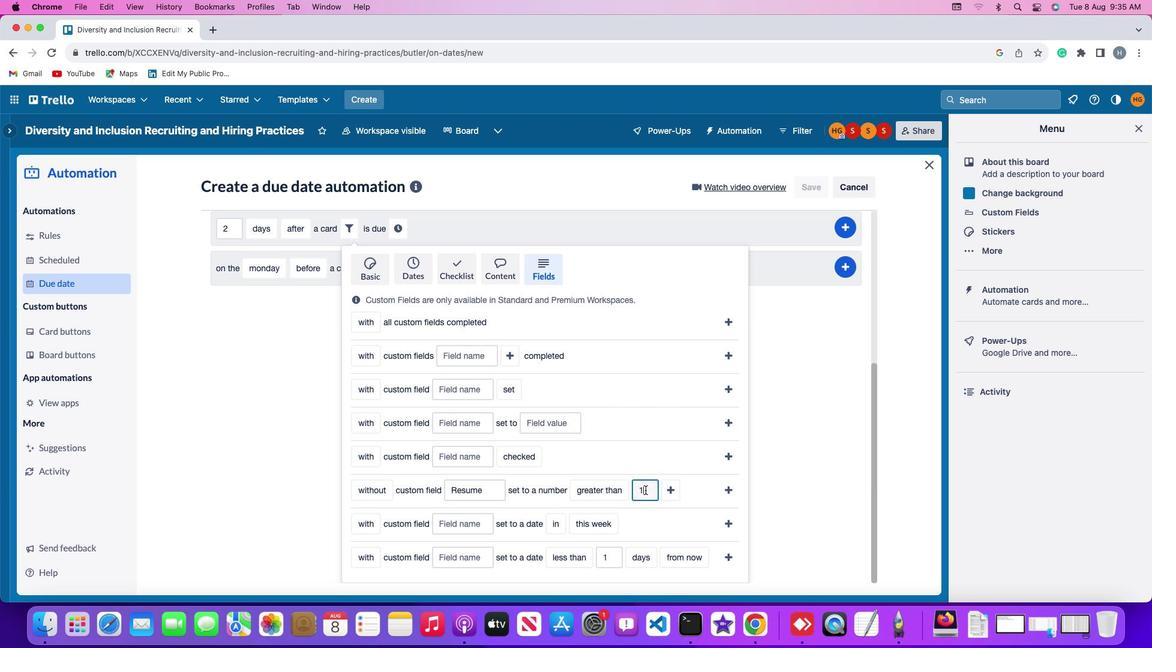 
Action: Mouse moved to (642, 486)
Screenshot: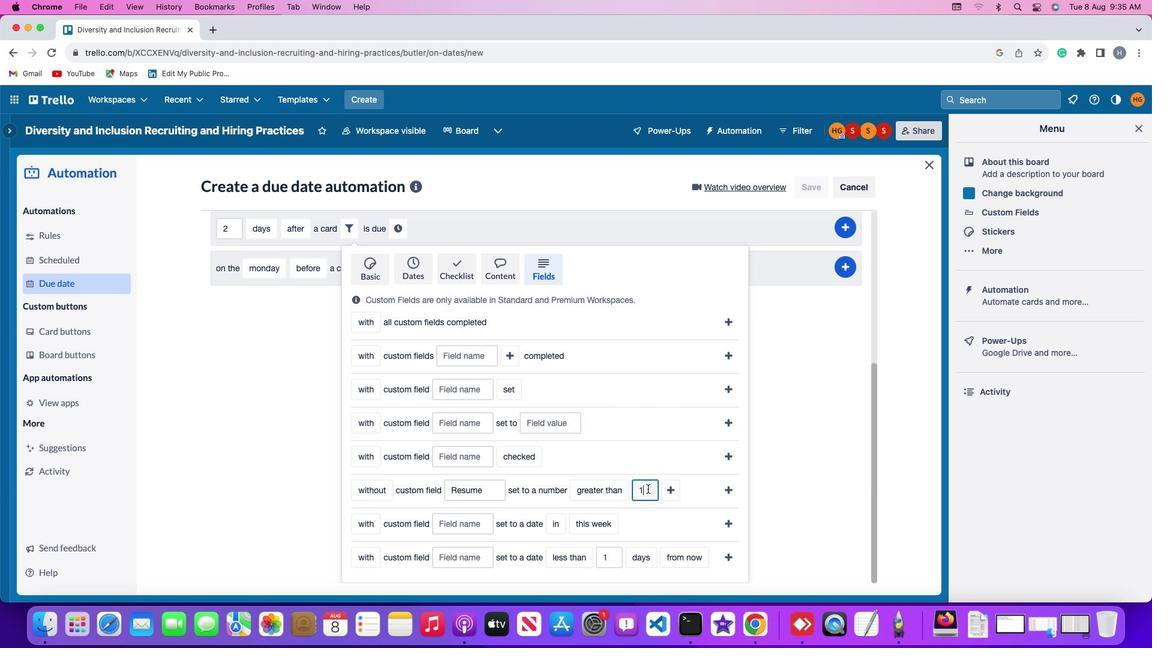 
Action: Mouse pressed left at (642, 486)
Screenshot: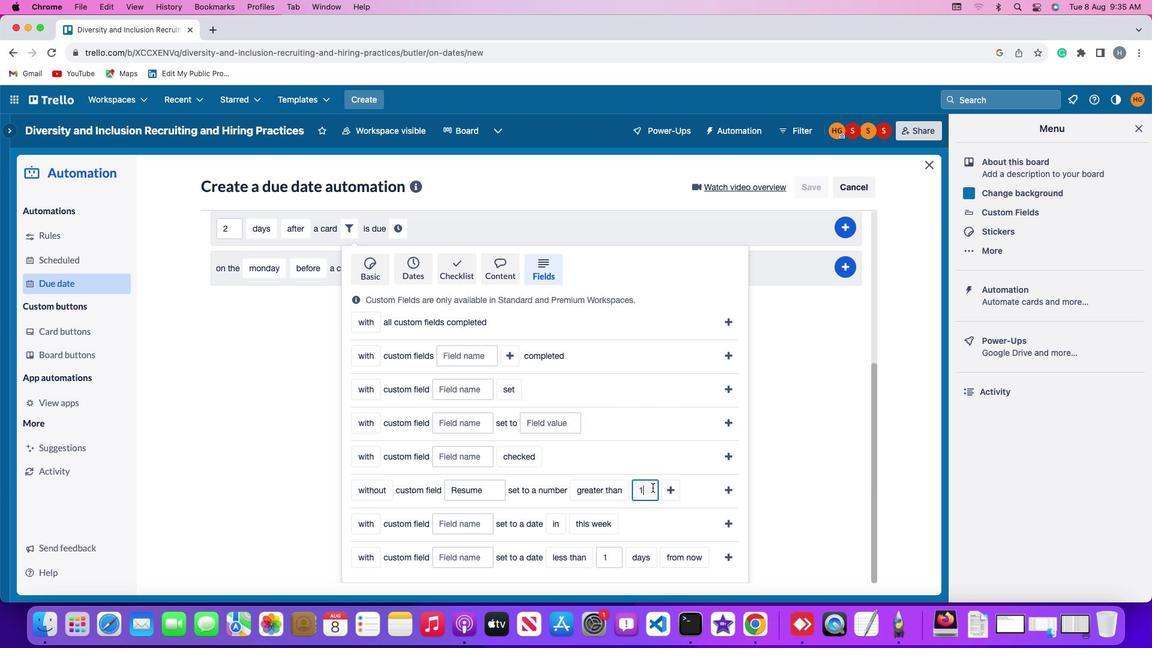 
Action: Mouse moved to (642, 486)
Screenshot: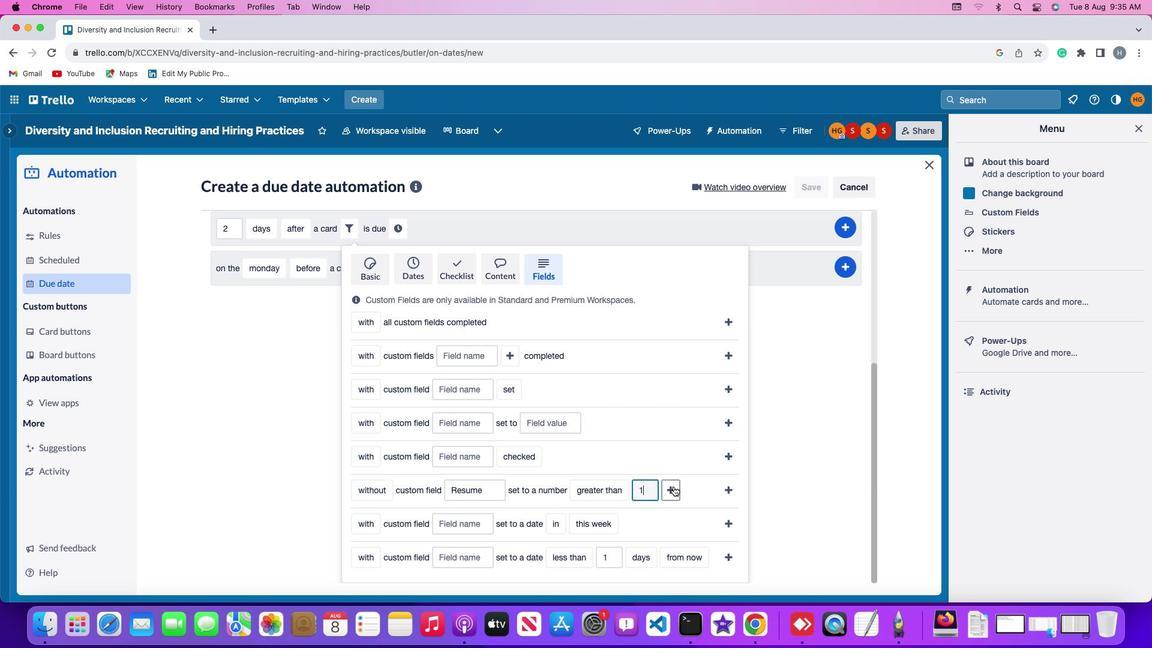 
Action: Key pressed Key.backspace
Screenshot: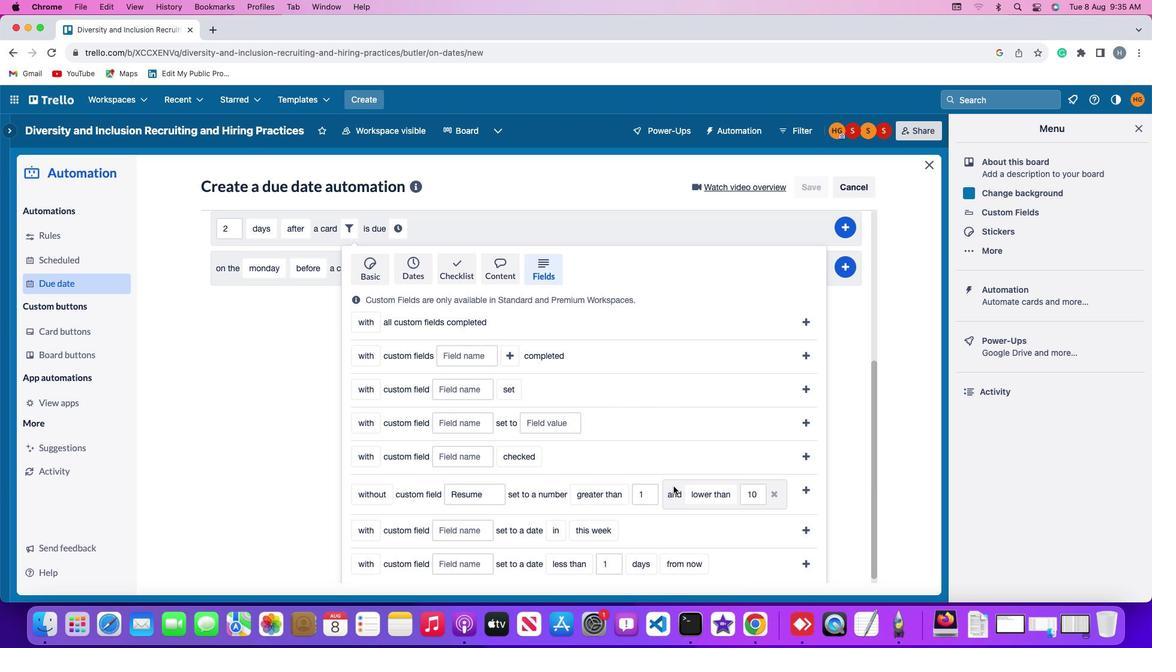 
Action: Mouse moved to (644, 486)
Screenshot: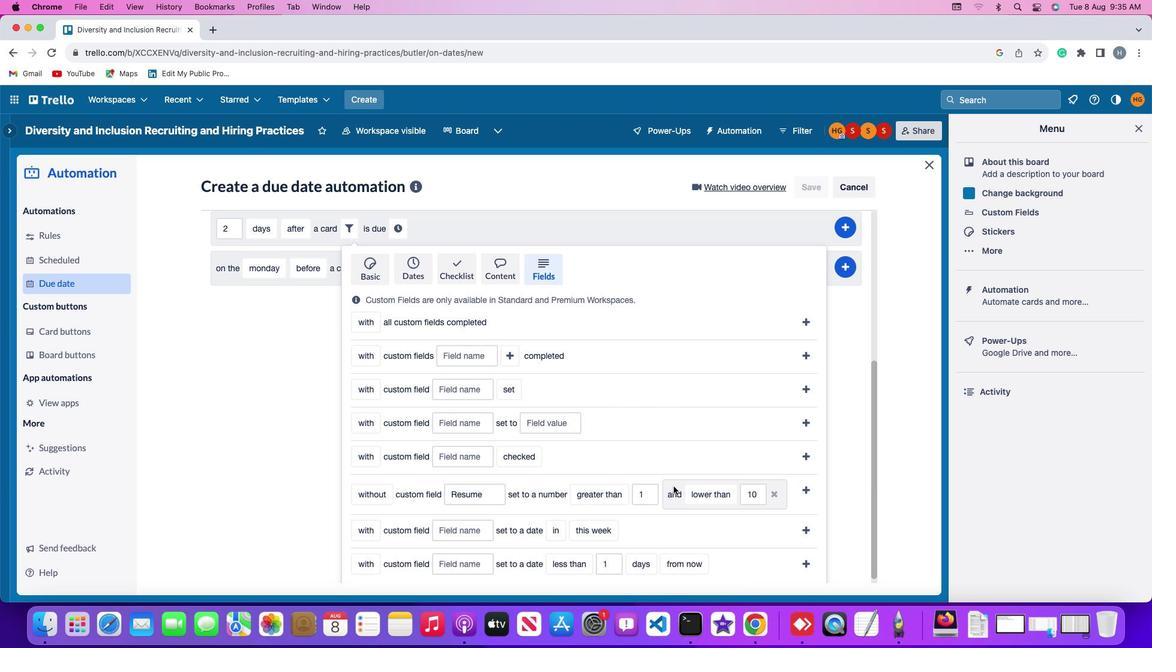 
Action: Key pressed '1'
Screenshot: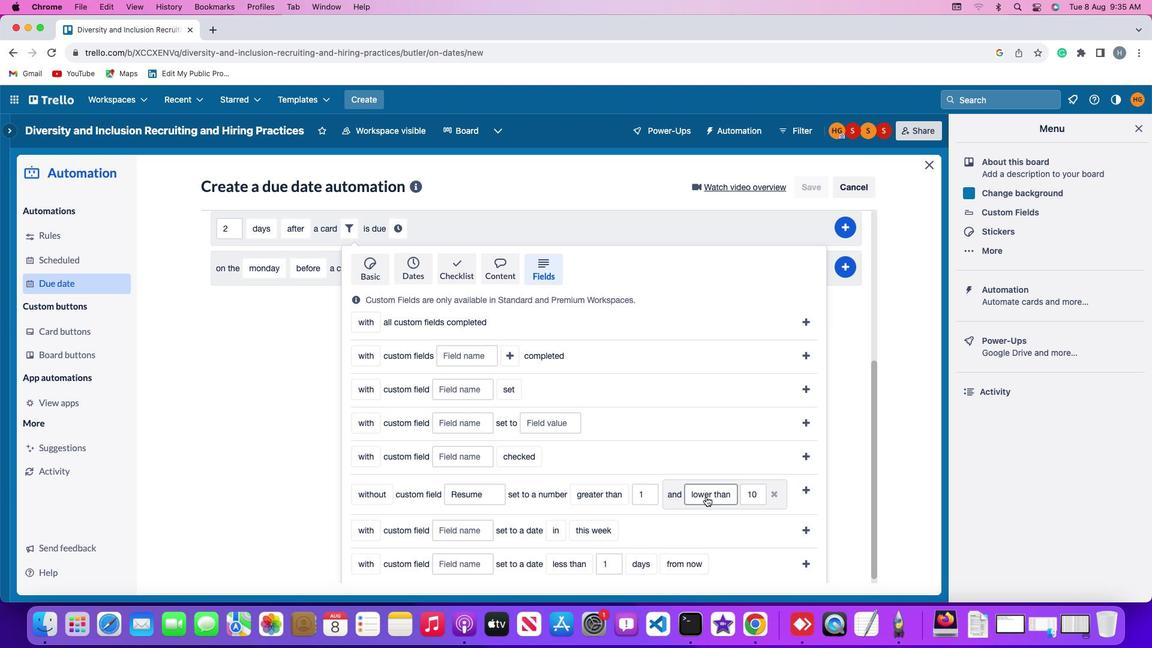 
Action: Mouse moved to (670, 483)
Screenshot: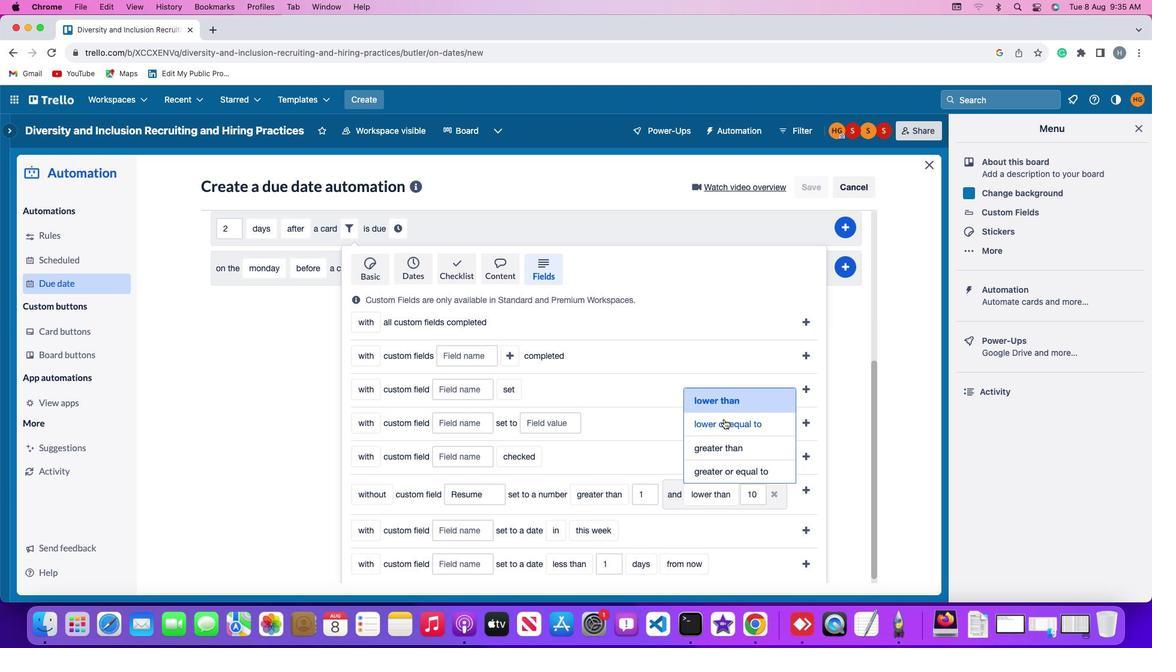 
Action: Mouse pressed left at (670, 483)
Screenshot: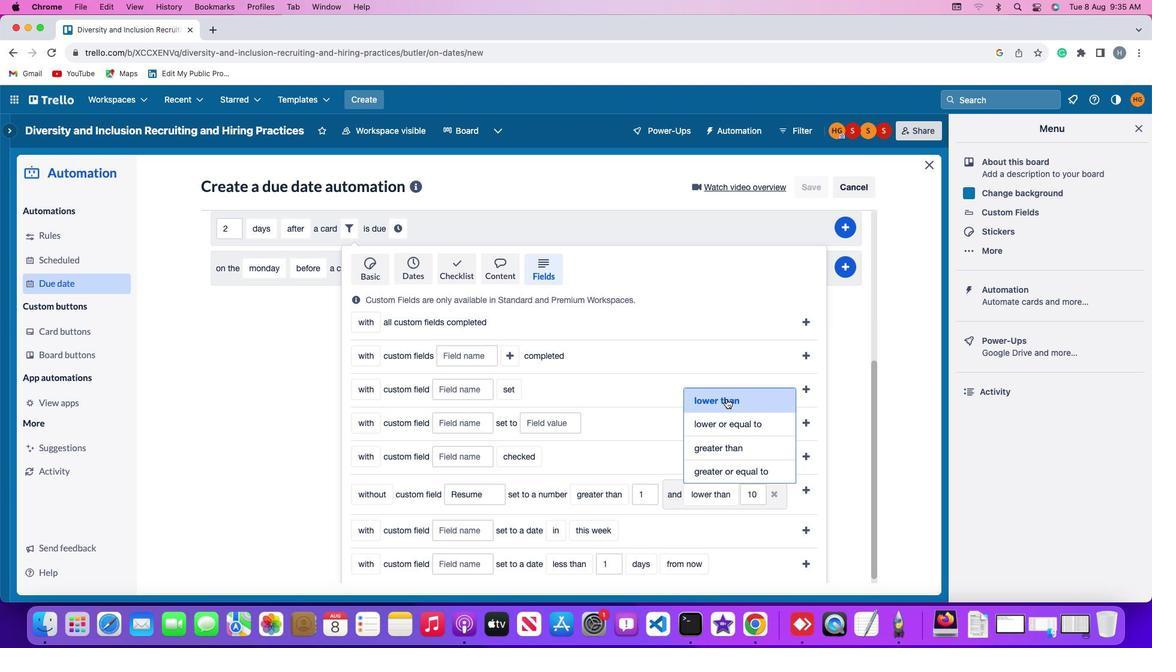 
Action: Mouse moved to (704, 492)
Screenshot: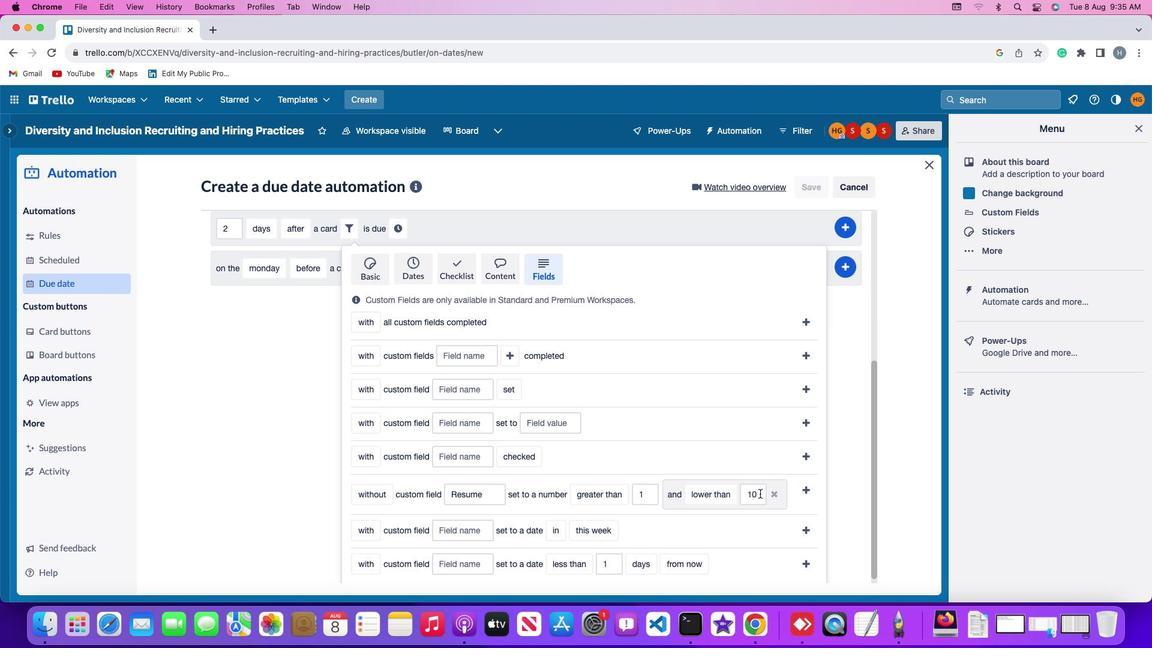 
Action: Mouse pressed left at (704, 492)
Screenshot: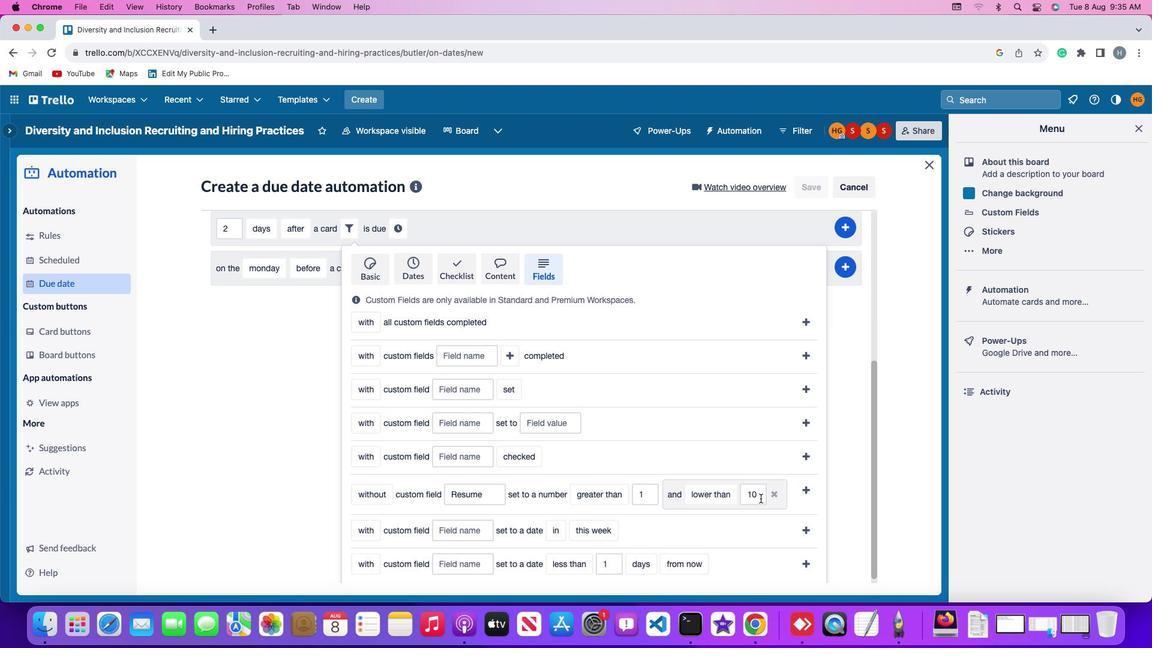 
Action: Mouse moved to (724, 394)
Screenshot: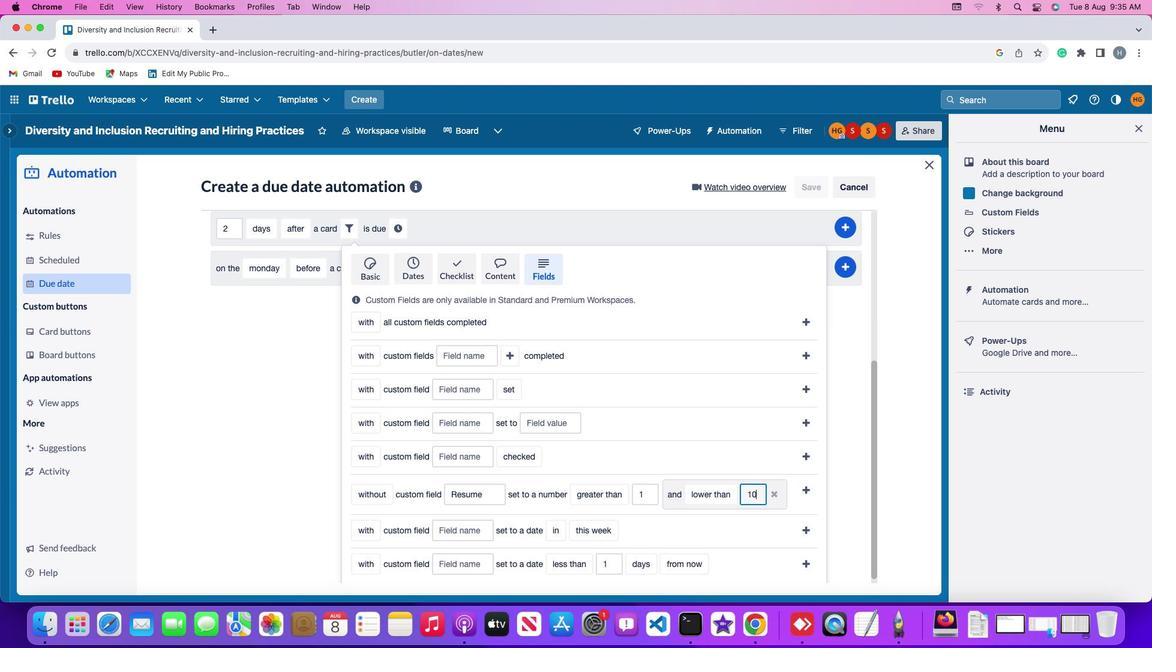 
Action: Mouse pressed left at (724, 394)
Screenshot: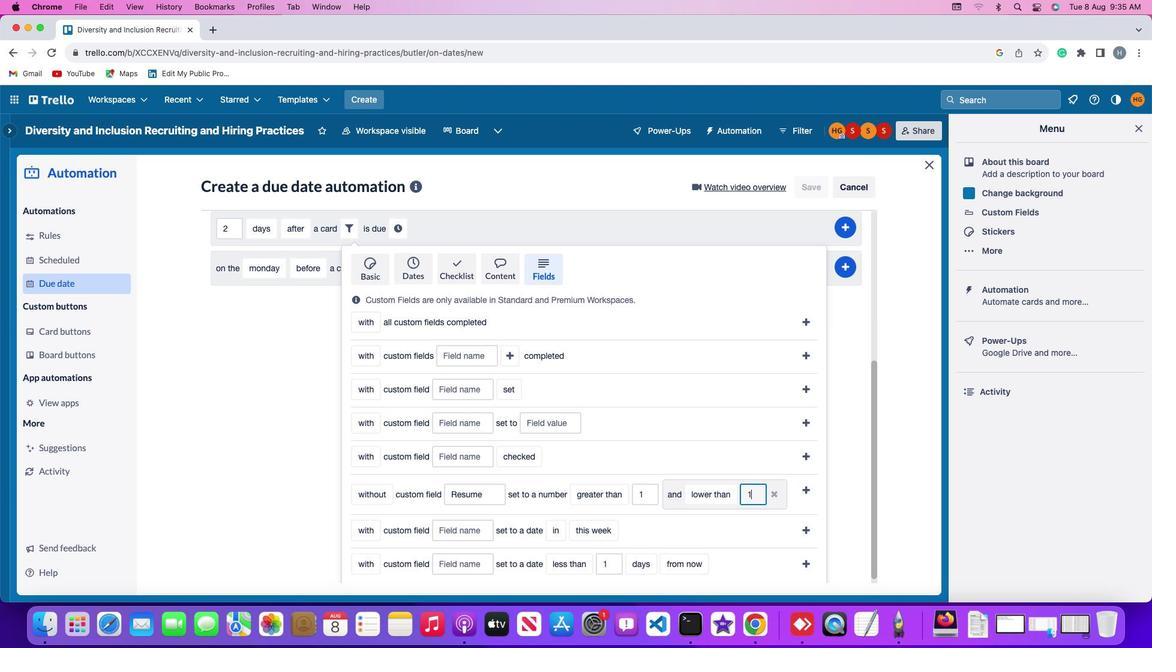 
Action: Mouse moved to (756, 492)
Screenshot: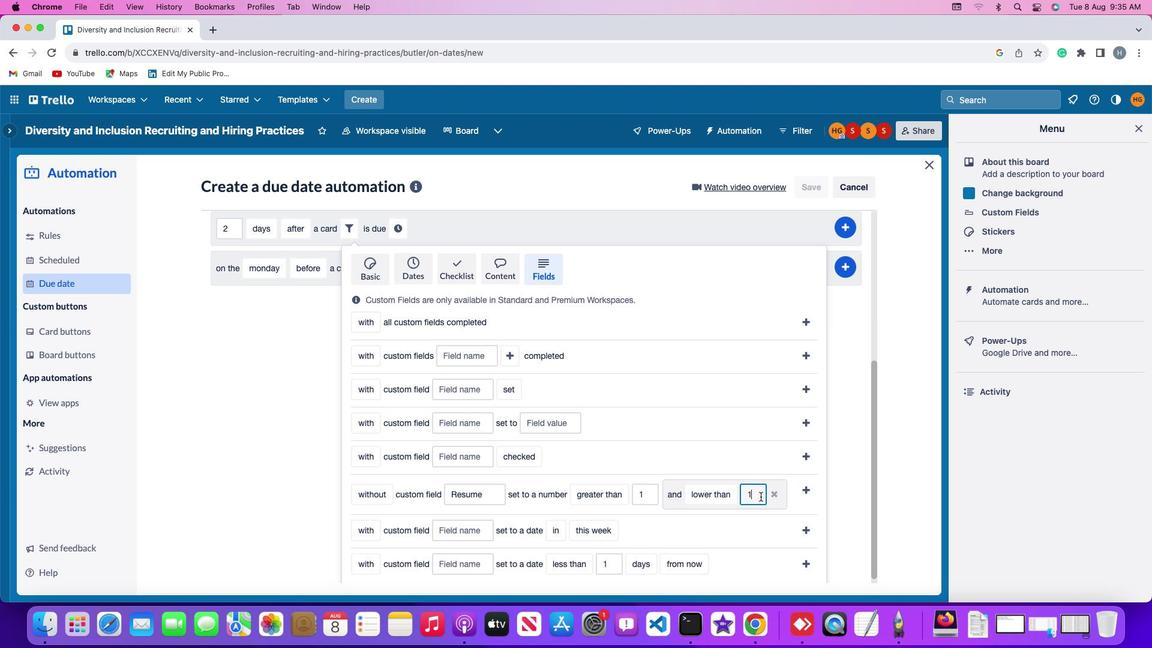 
Action: Mouse pressed left at (756, 492)
Screenshot: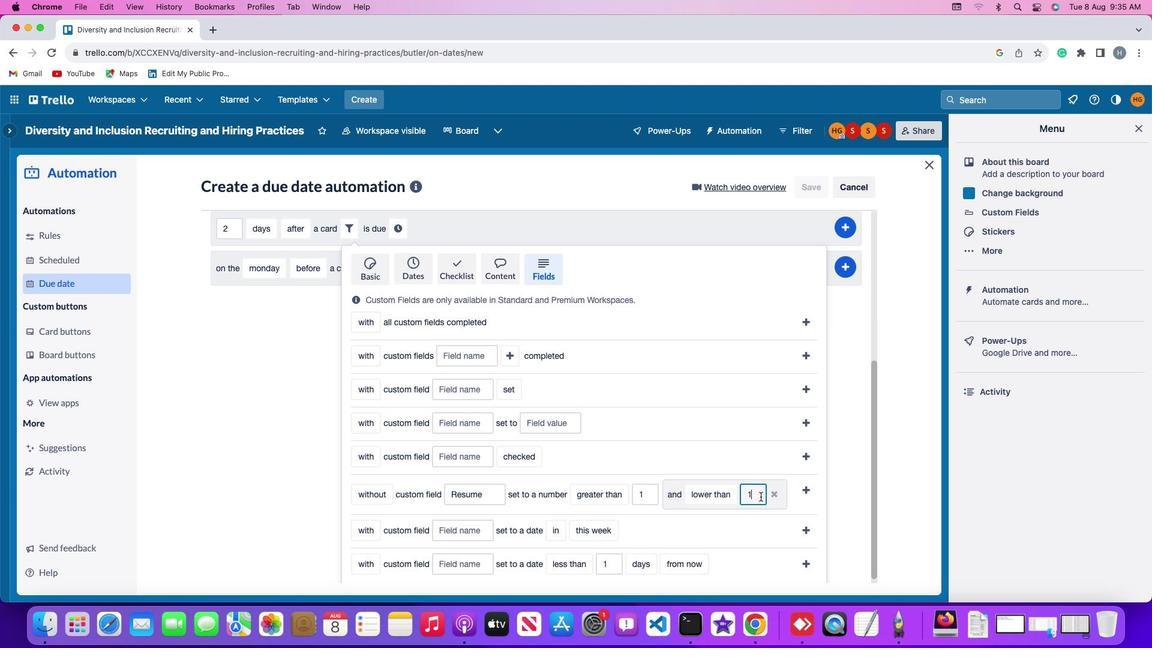 
Action: Mouse moved to (756, 492)
Screenshot: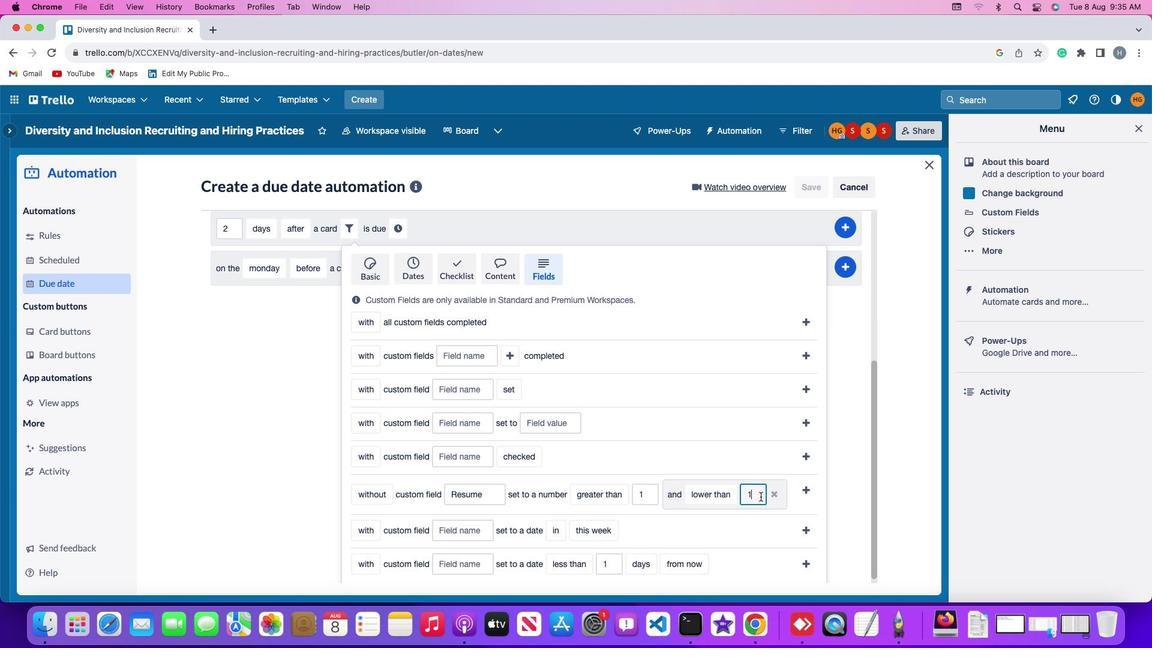 
Action: Key pressed Key.backspaceKey.backspace
Screenshot: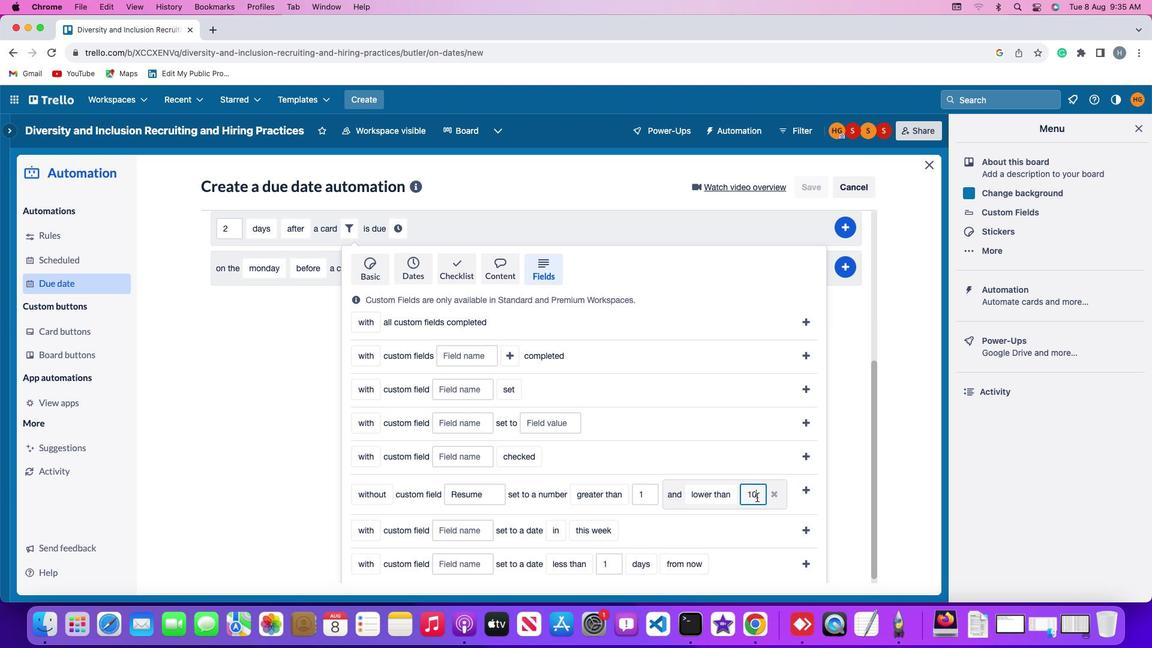 
Action: Mouse moved to (757, 493)
Screenshot: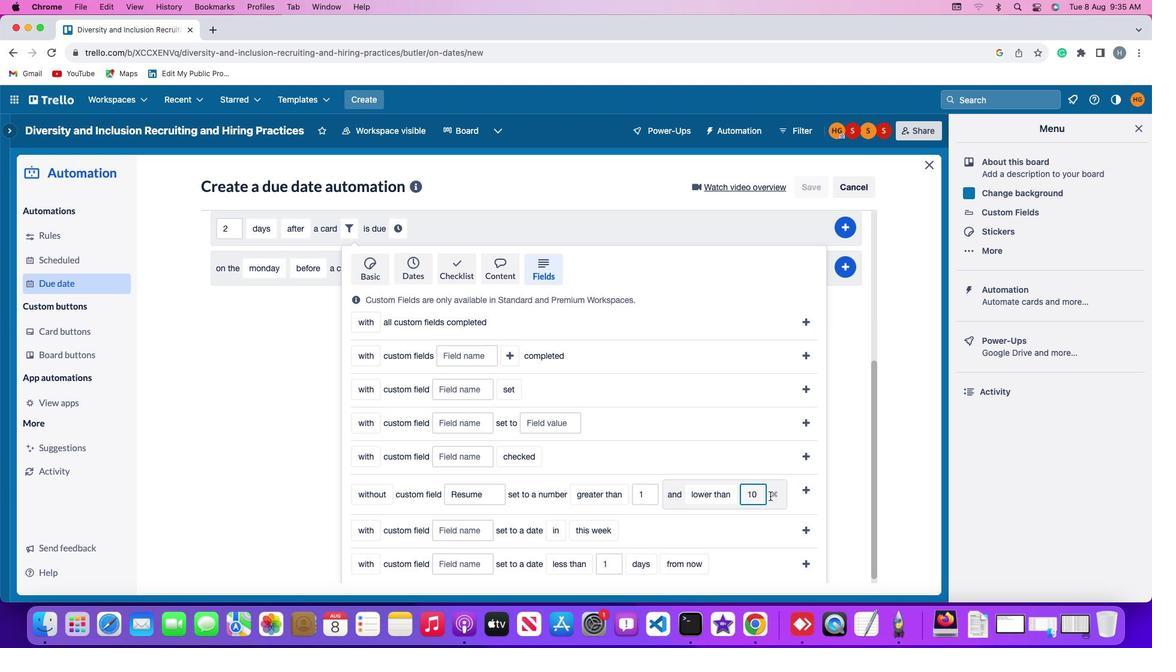 
Action: Key pressed '1'
Screenshot: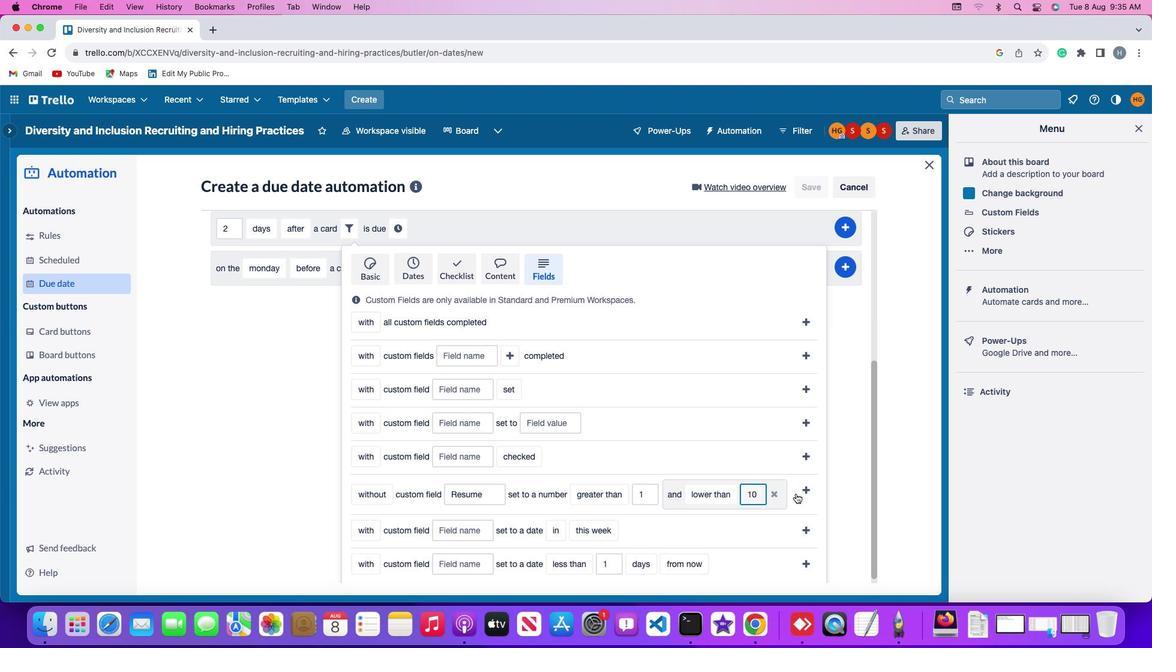 
Action: Mouse moved to (757, 493)
Screenshot: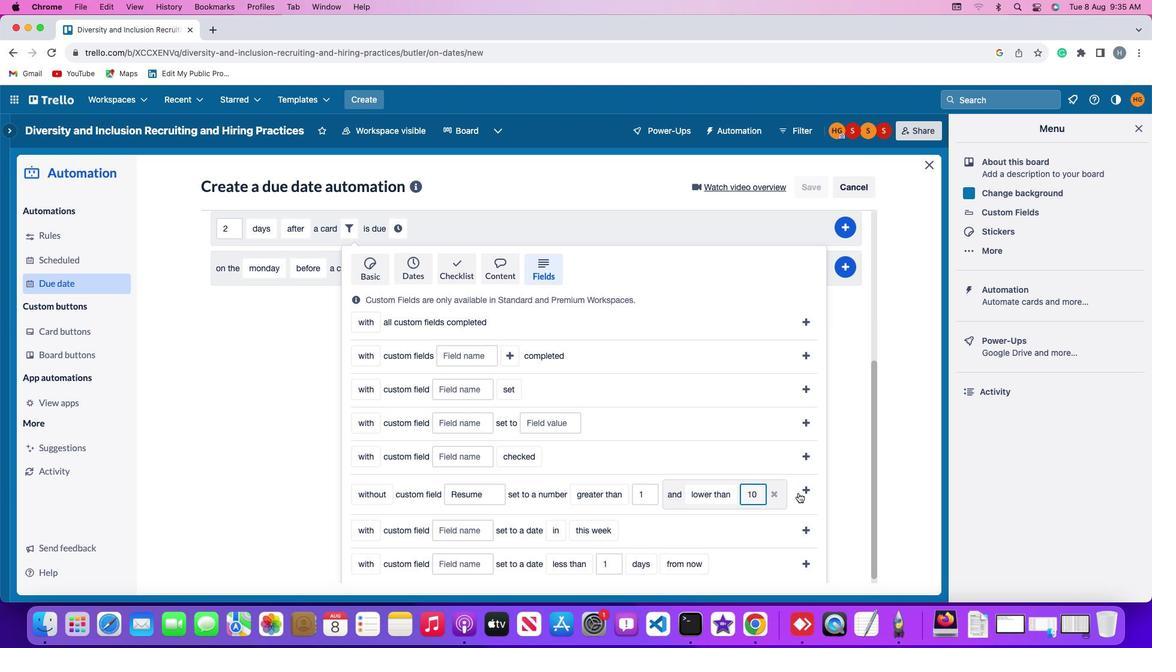 
Action: Key pressed '0'
Screenshot: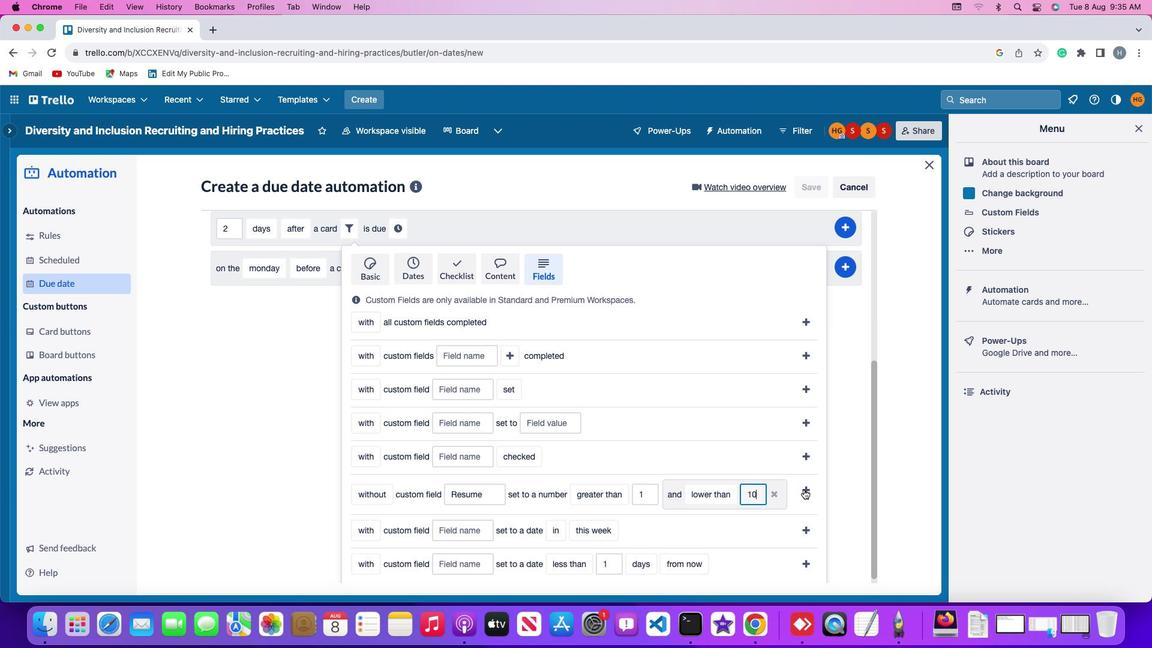 
Action: Mouse moved to (804, 485)
Screenshot: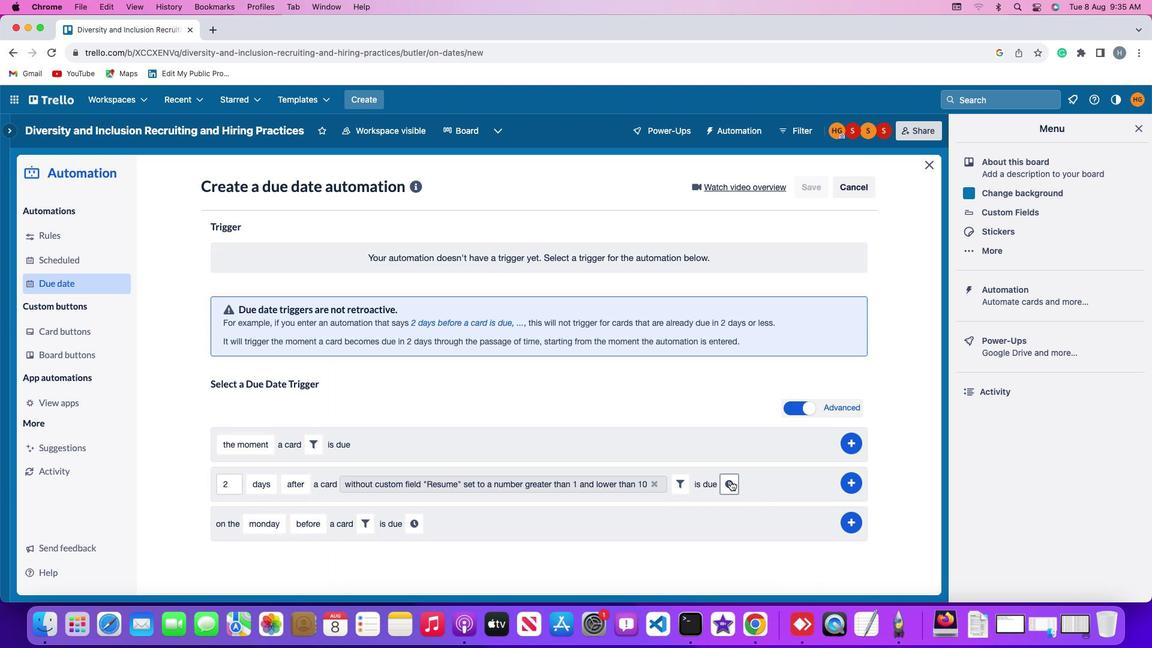 
Action: Mouse pressed left at (804, 485)
Screenshot: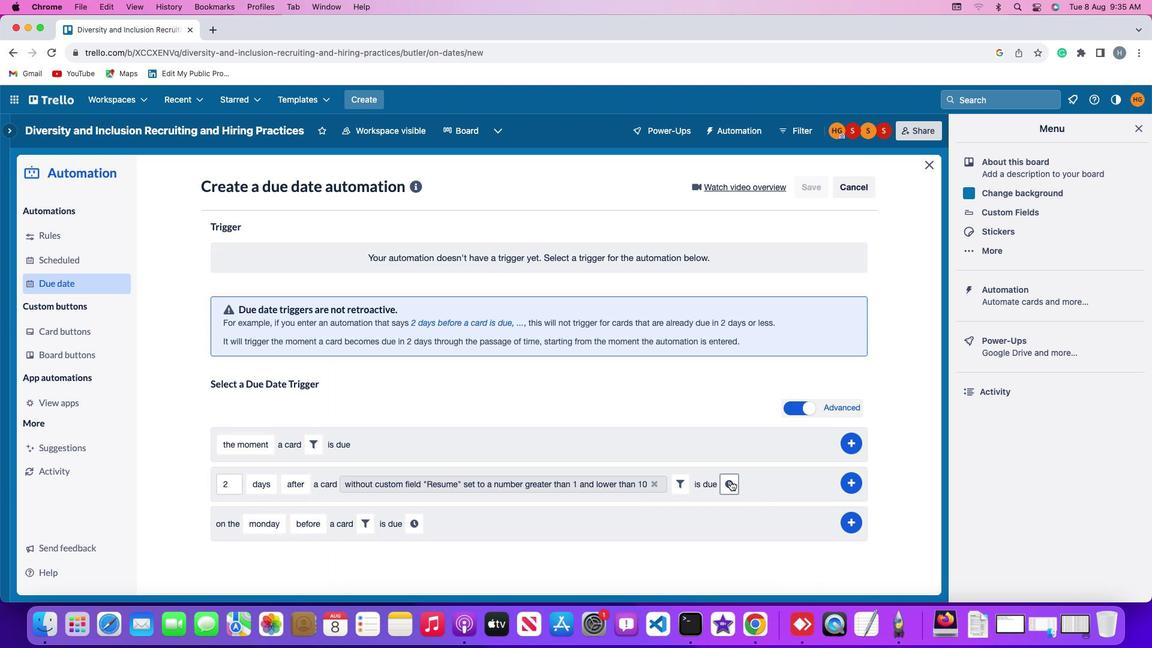 
Action: Mouse moved to (727, 478)
Screenshot: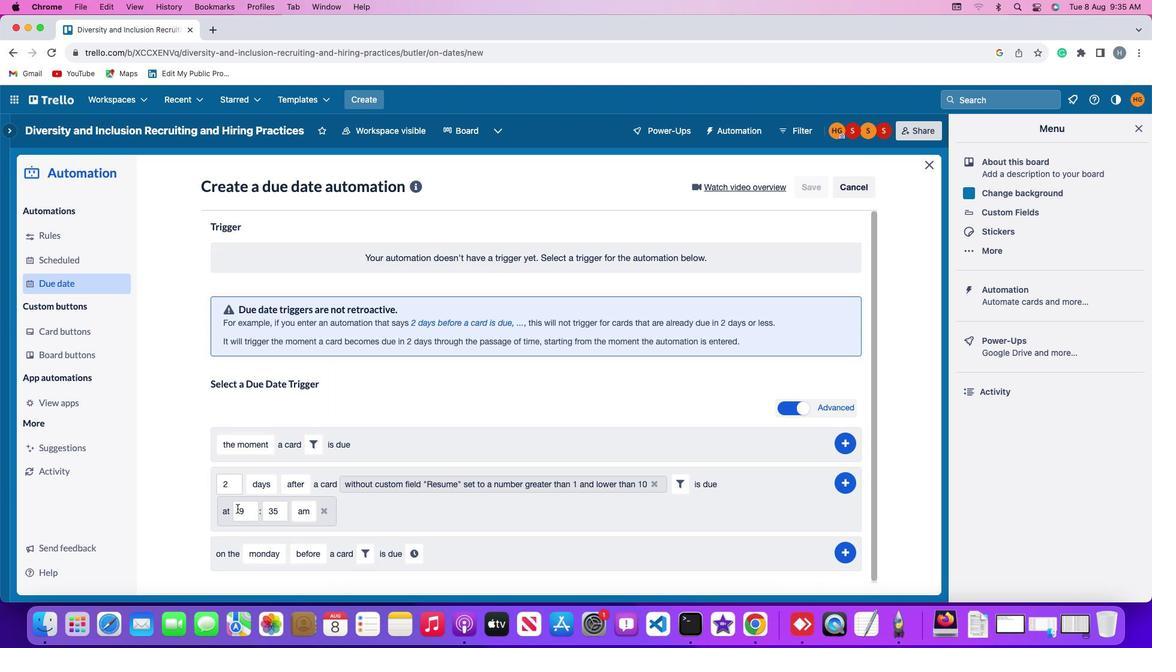 
Action: Mouse pressed left at (727, 478)
Screenshot: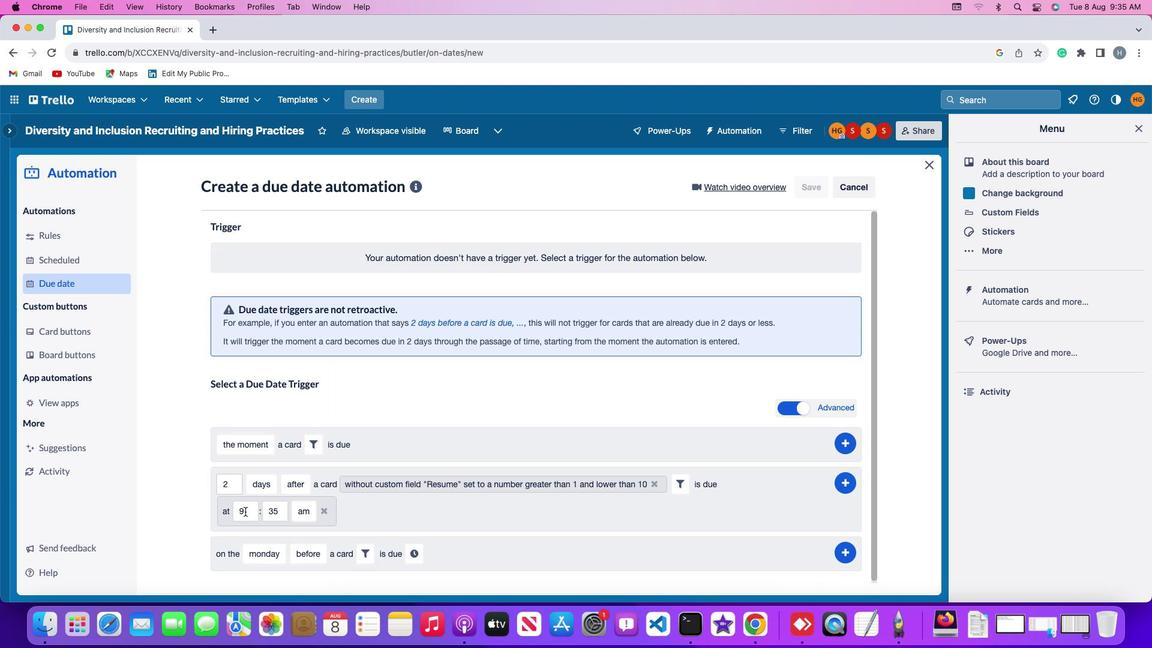 
Action: Mouse moved to (245, 509)
Screenshot: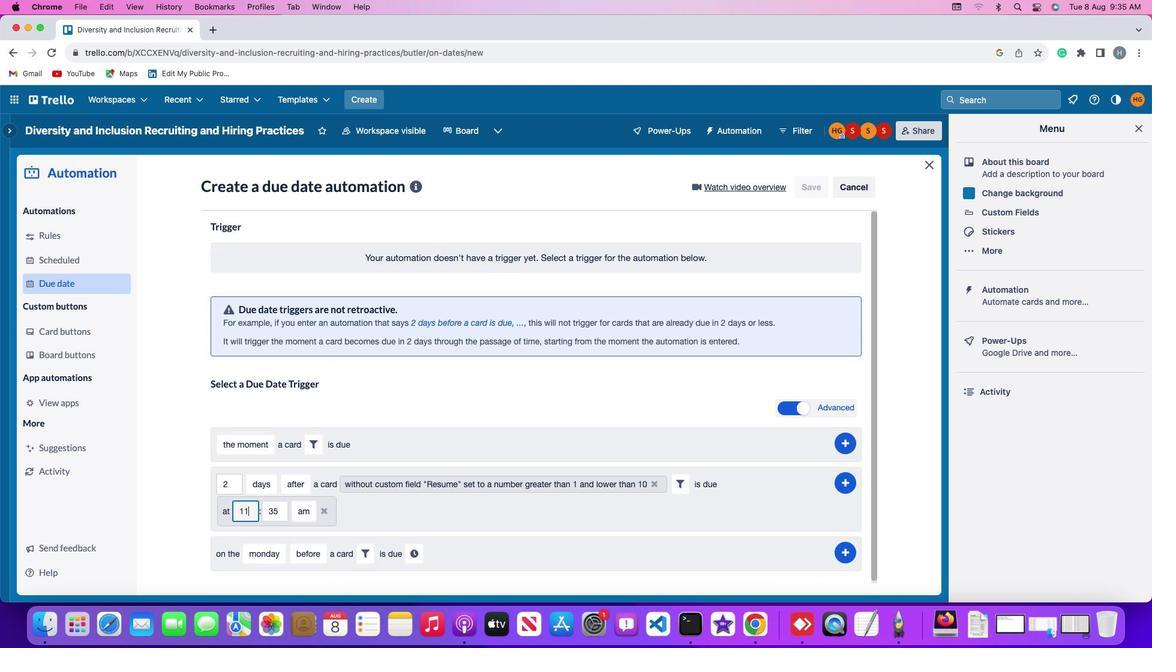 
Action: Mouse pressed left at (245, 509)
Screenshot: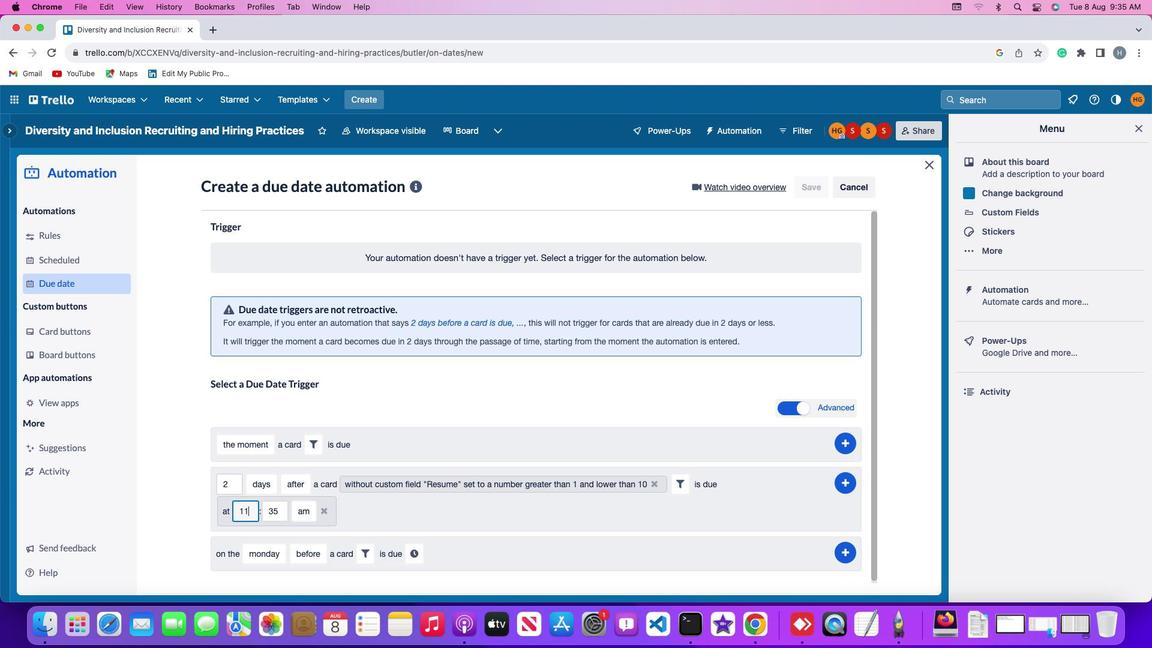 
Action: Mouse moved to (245, 509)
Screenshot: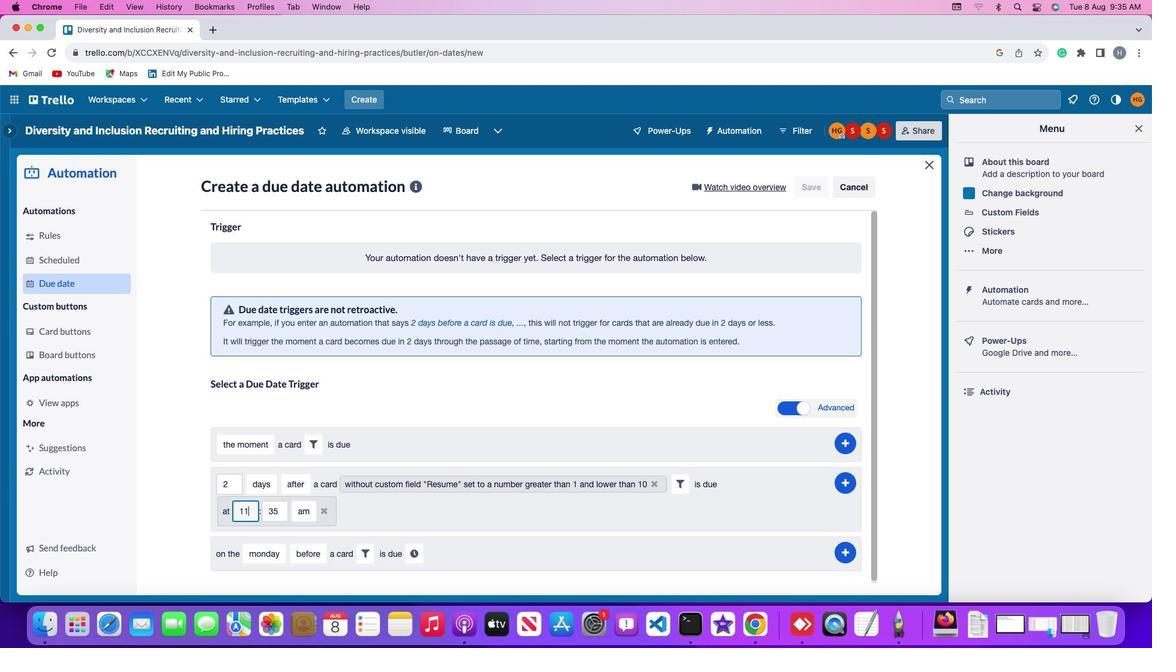 
Action: Key pressed Key.backspace'1''1'
Screenshot: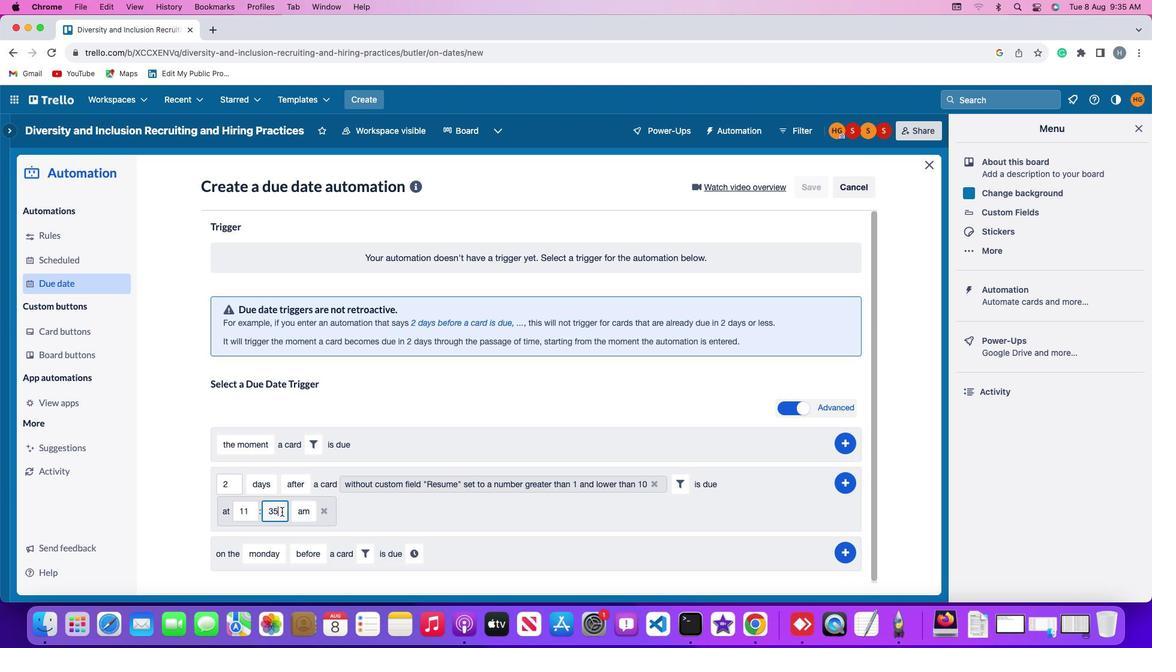 
Action: Mouse moved to (278, 509)
Screenshot: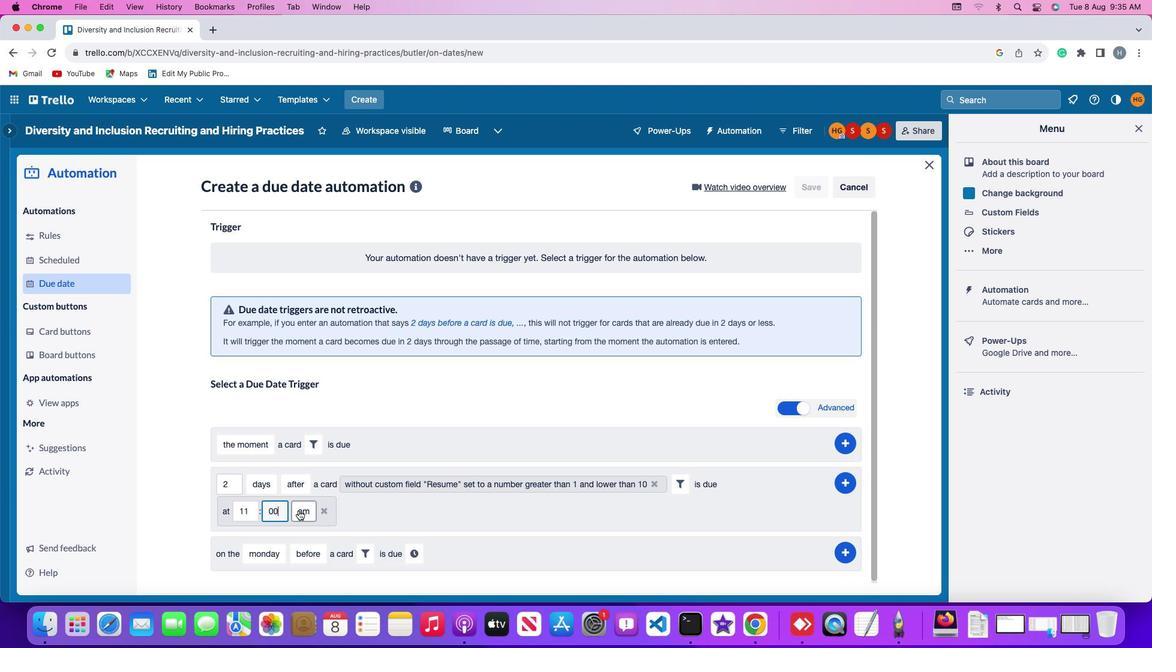
Action: Mouse pressed left at (278, 509)
Screenshot: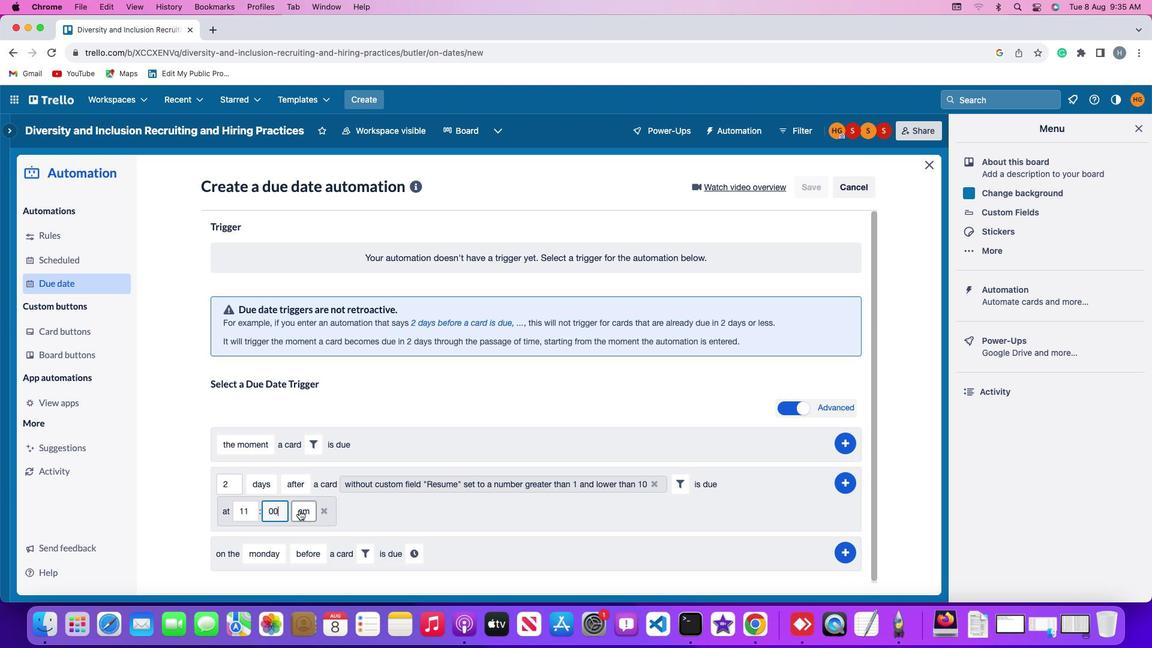 
Action: Key pressed Key.backspaceKey.backspace'0''0'
Screenshot: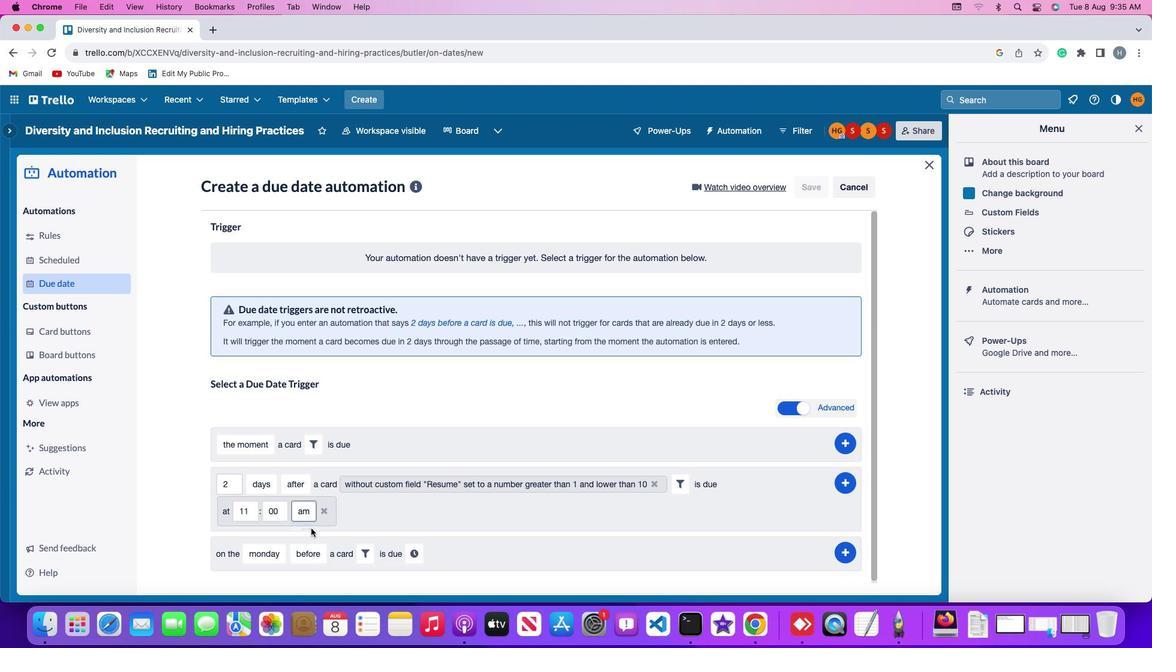 
Action: Mouse moved to (298, 507)
Screenshot: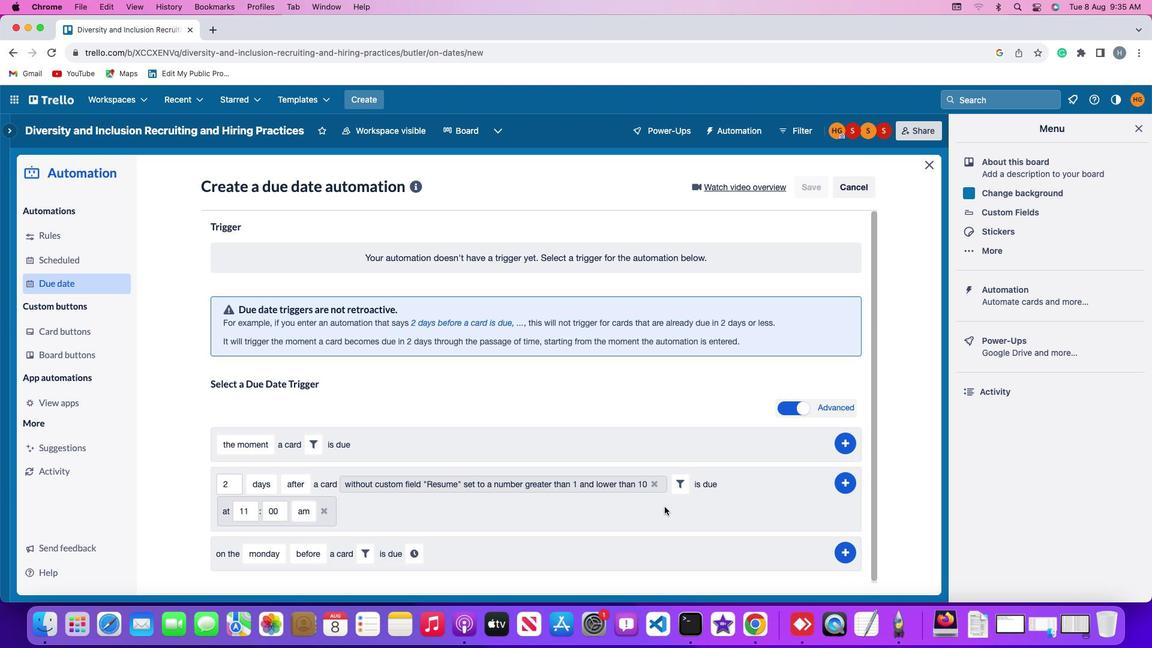 
Action: Mouse pressed left at (298, 507)
Screenshot: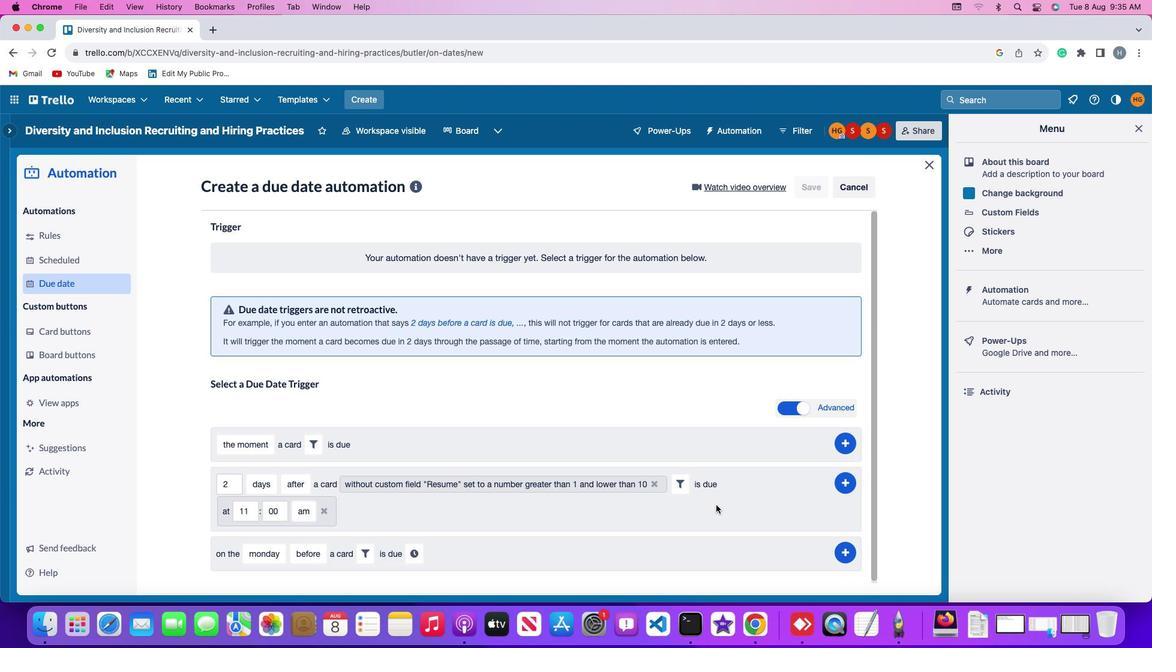 
Action: Mouse moved to (303, 531)
Screenshot: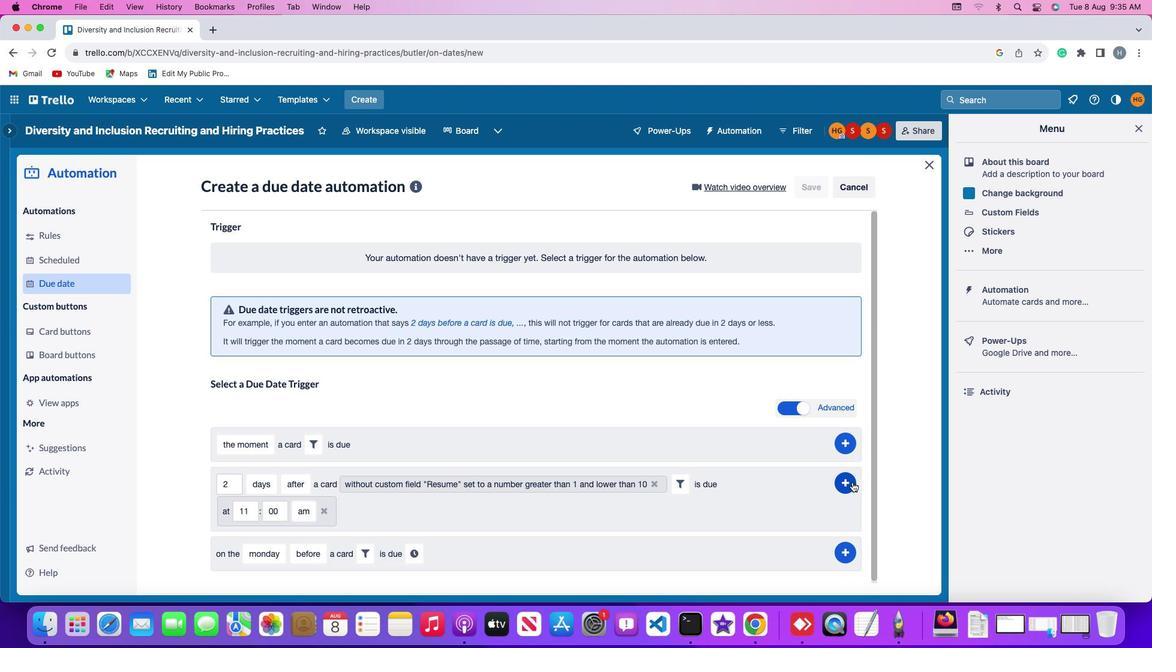 
Action: Mouse pressed left at (303, 531)
Screenshot: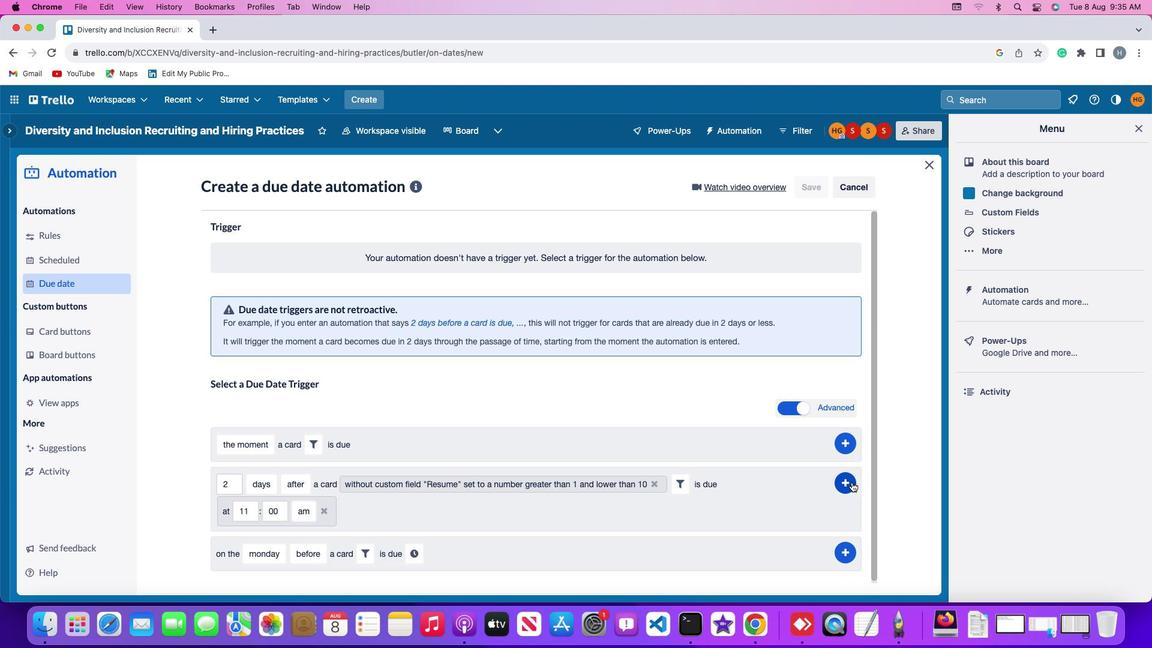 
Action: Mouse moved to (847, 479)
Screenshot: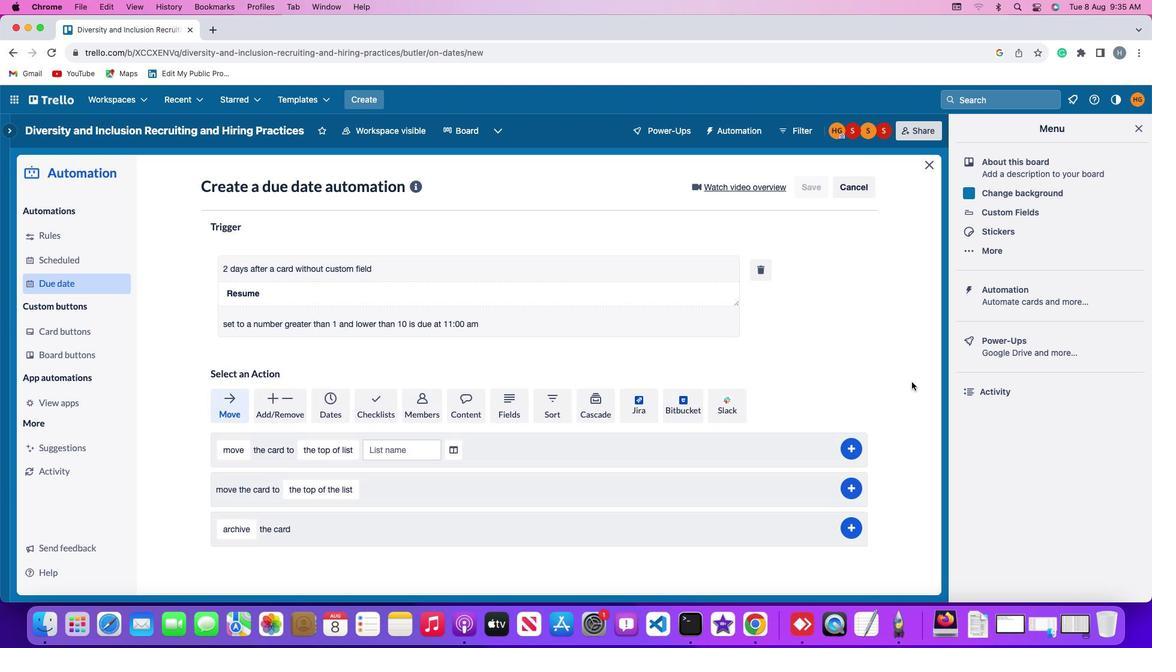 
Action: Mouse pressed left at (847, 479)
Screenshot: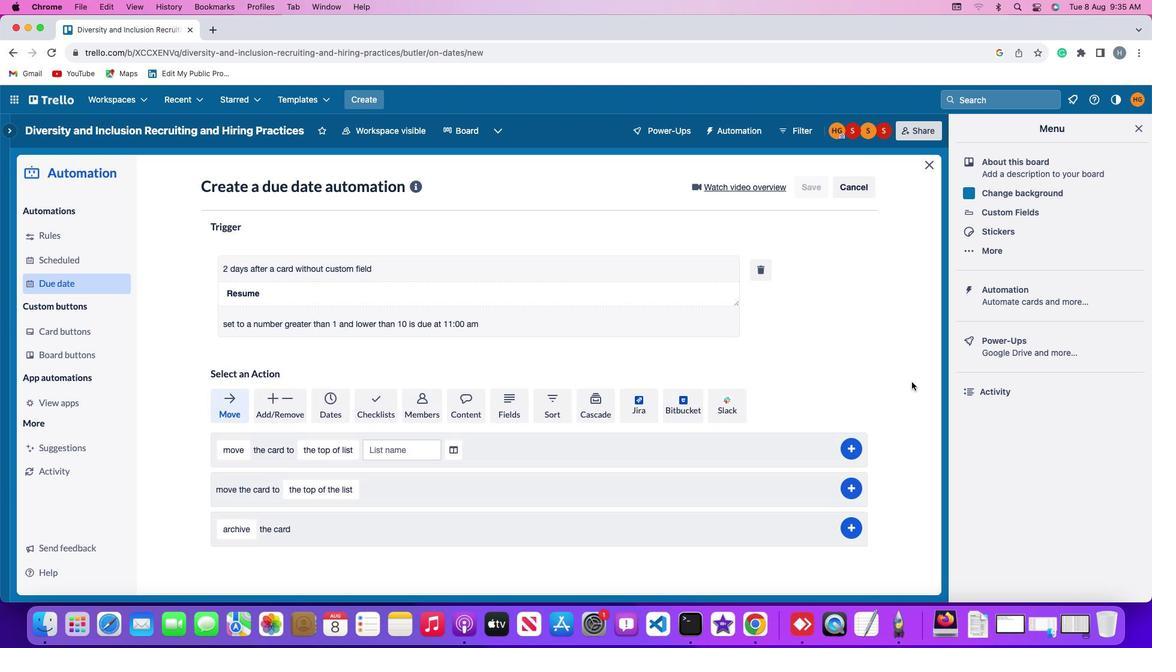 
Action: Mouse moved to (908, 378)
Screenshot: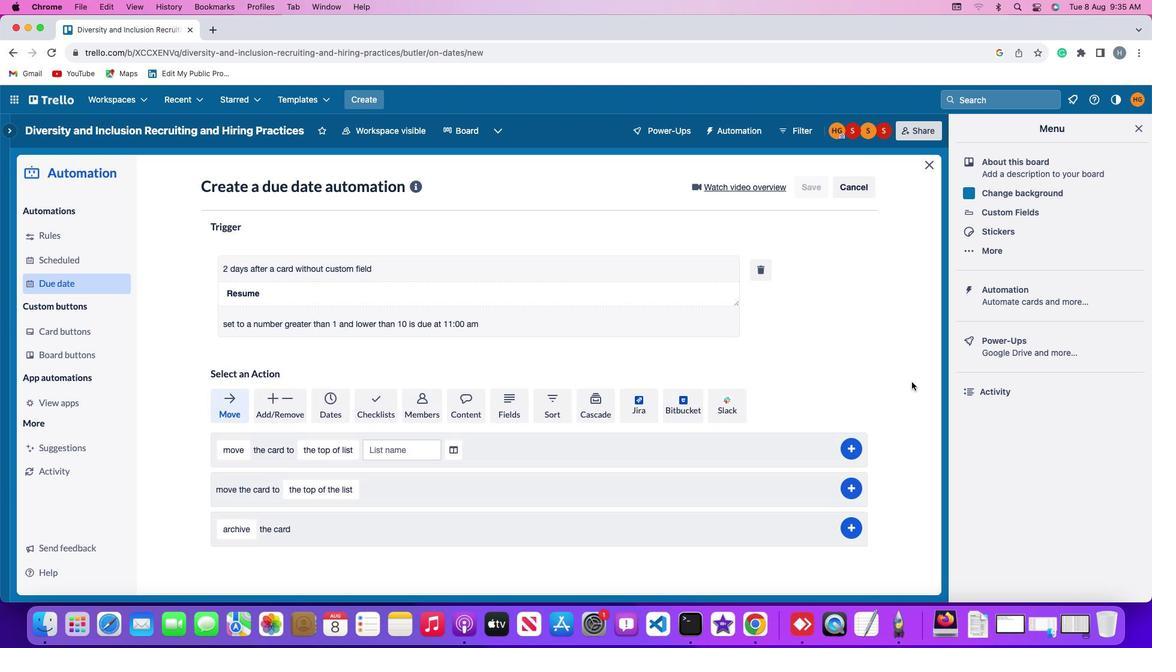 
